Task: Search one way flight ticket for 4 adults, 1 infant in seat and 1 infant on lap in premium economy from Riverton: Central Wyoming Regional Airport (was Riverton Regional) to Rock Springs: Southwest Wyoming Regional Airport (rock Springs Sweetwater County Airport) on 8-5-2023. Choice of flights is Spirit. Number of bags: 1 checked bag. Price is upto 93000. Outbound departure time preference is 20:00.
Action: Mouse moved to (420, 359)
Screenshot: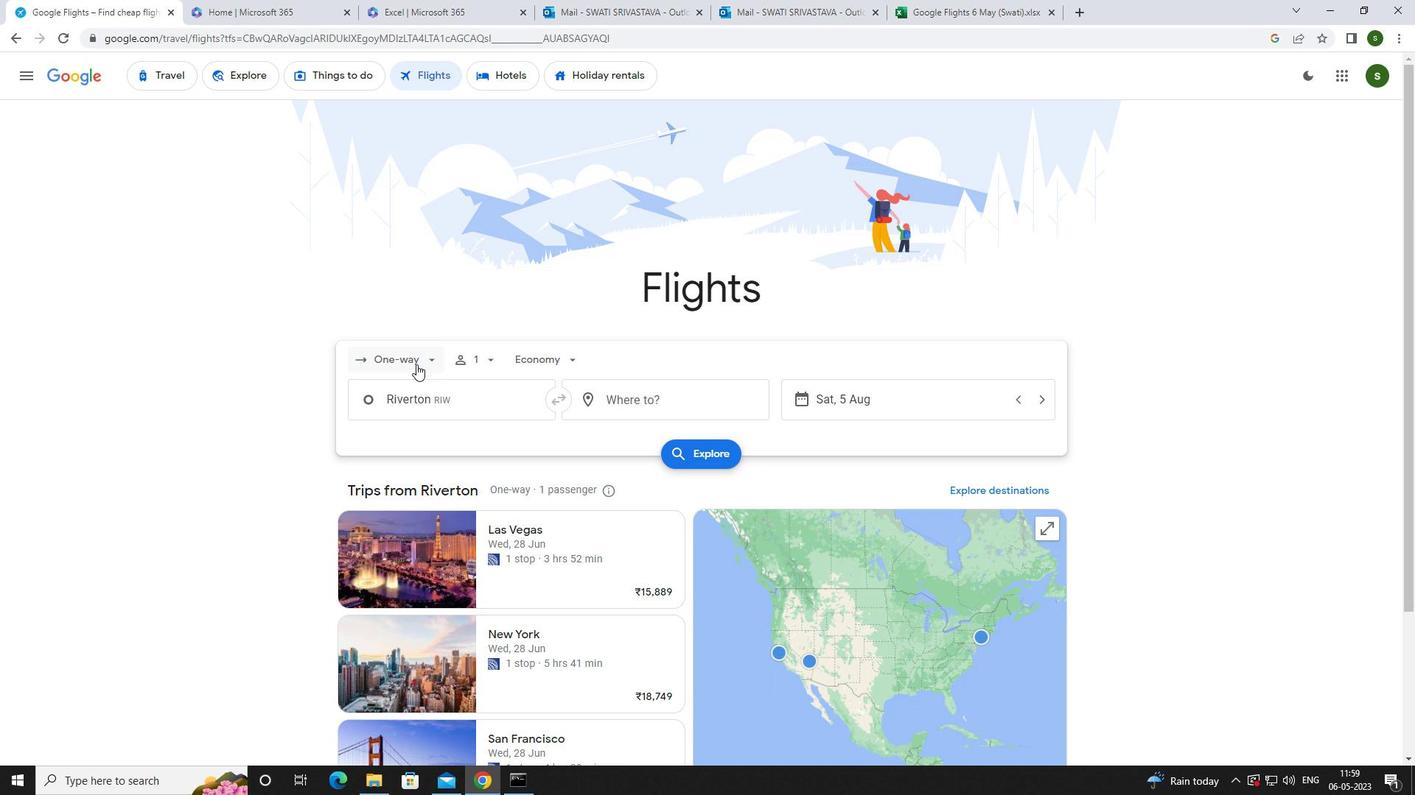 
Action: Mouse pressed left at (420, 359)
Screenshot: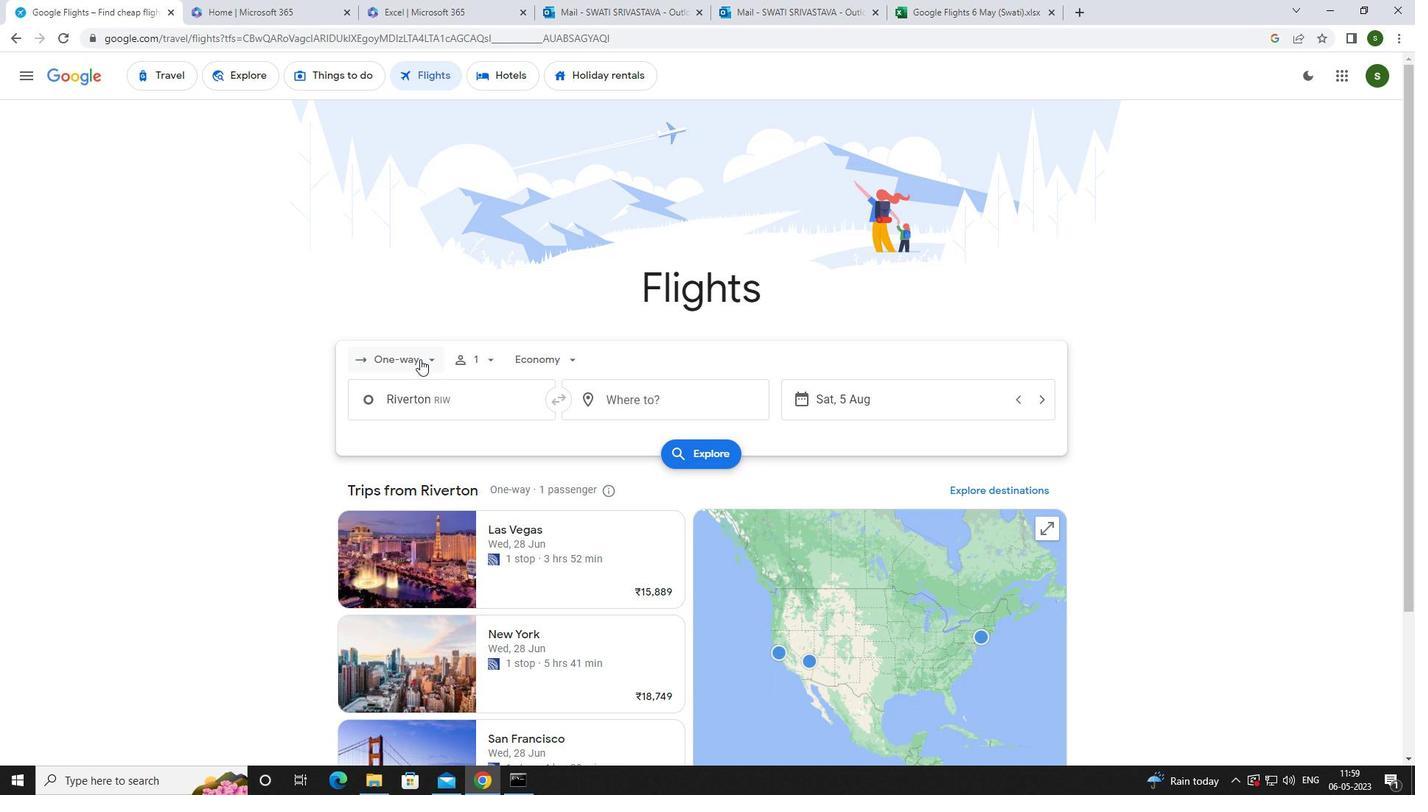 
Action: Mouse moved to (414, 425)
Screenshot: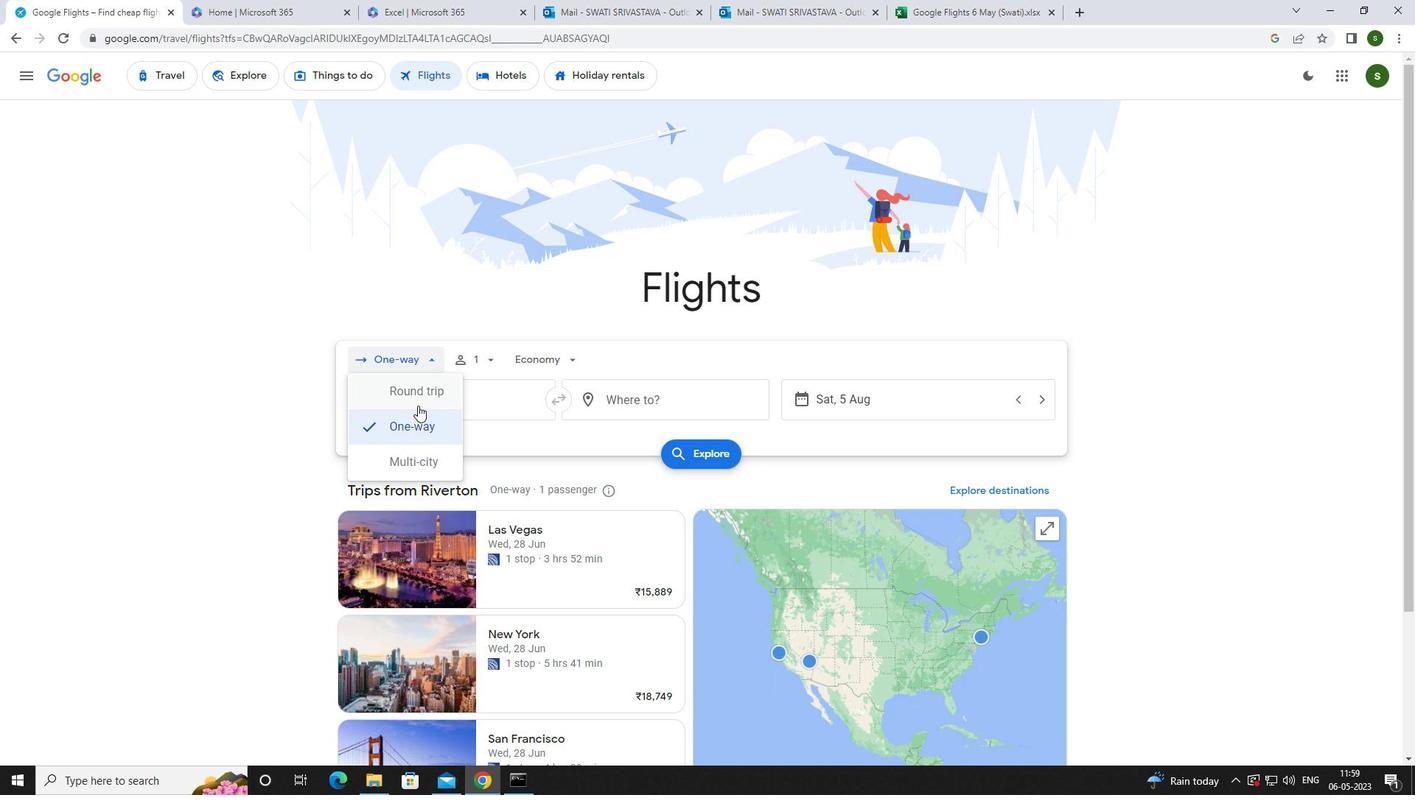 
Action: Mouse pressed left at (414, 425)
Screenshot: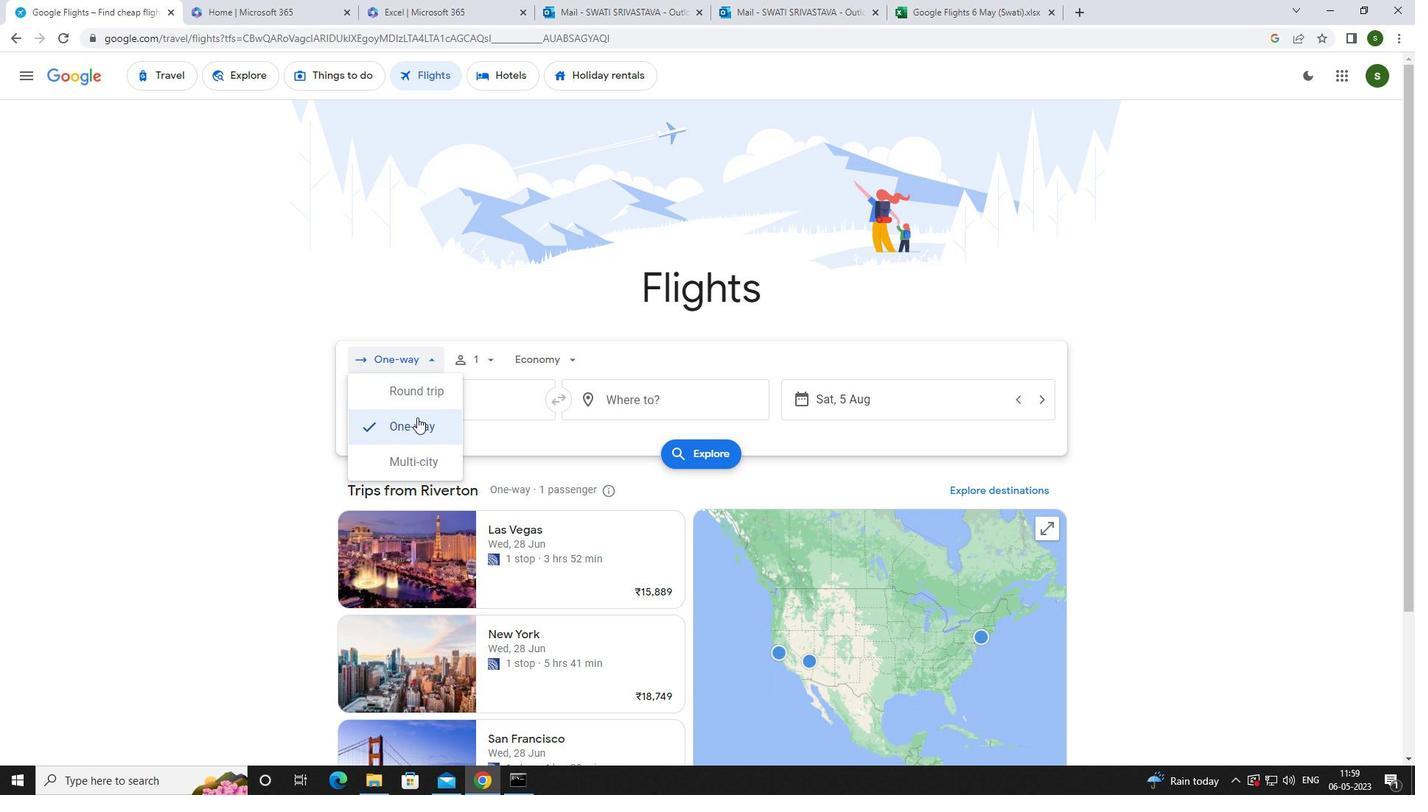 
Action: Mouse moved to (491, 363)
Screenshot: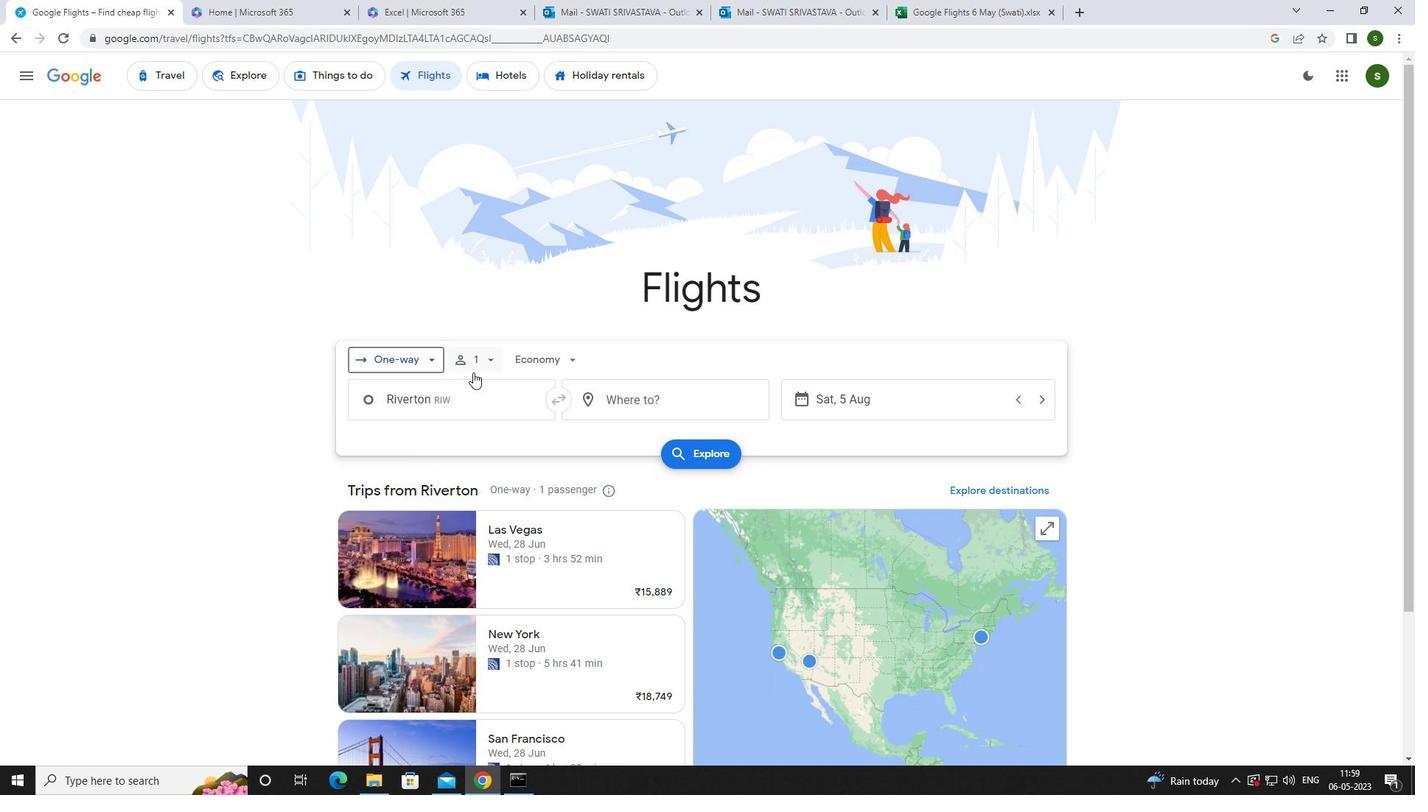 
Action: Mouse pressed left at (491, 363)
Screenshot: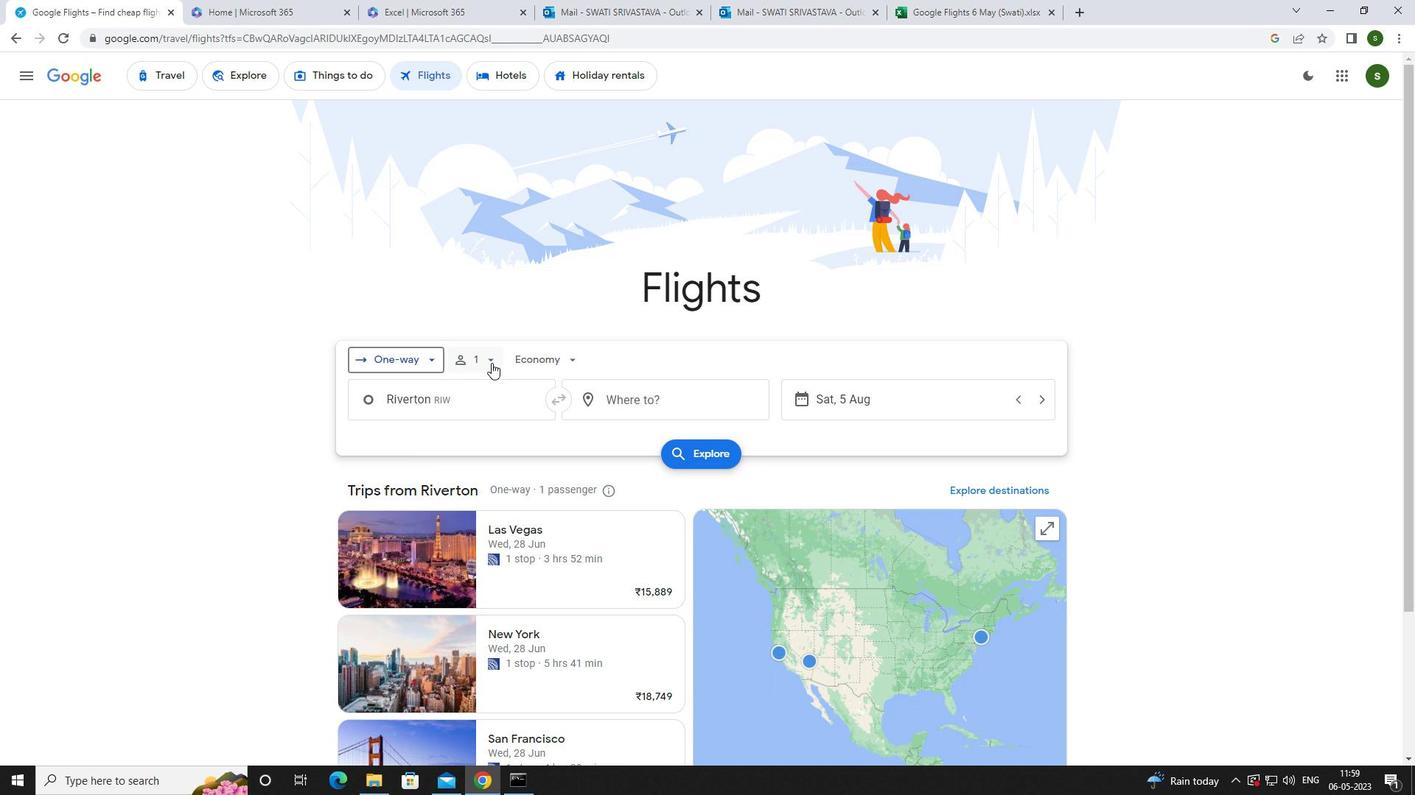 
Action: Mouse moved to (602, 395)
Screenshot: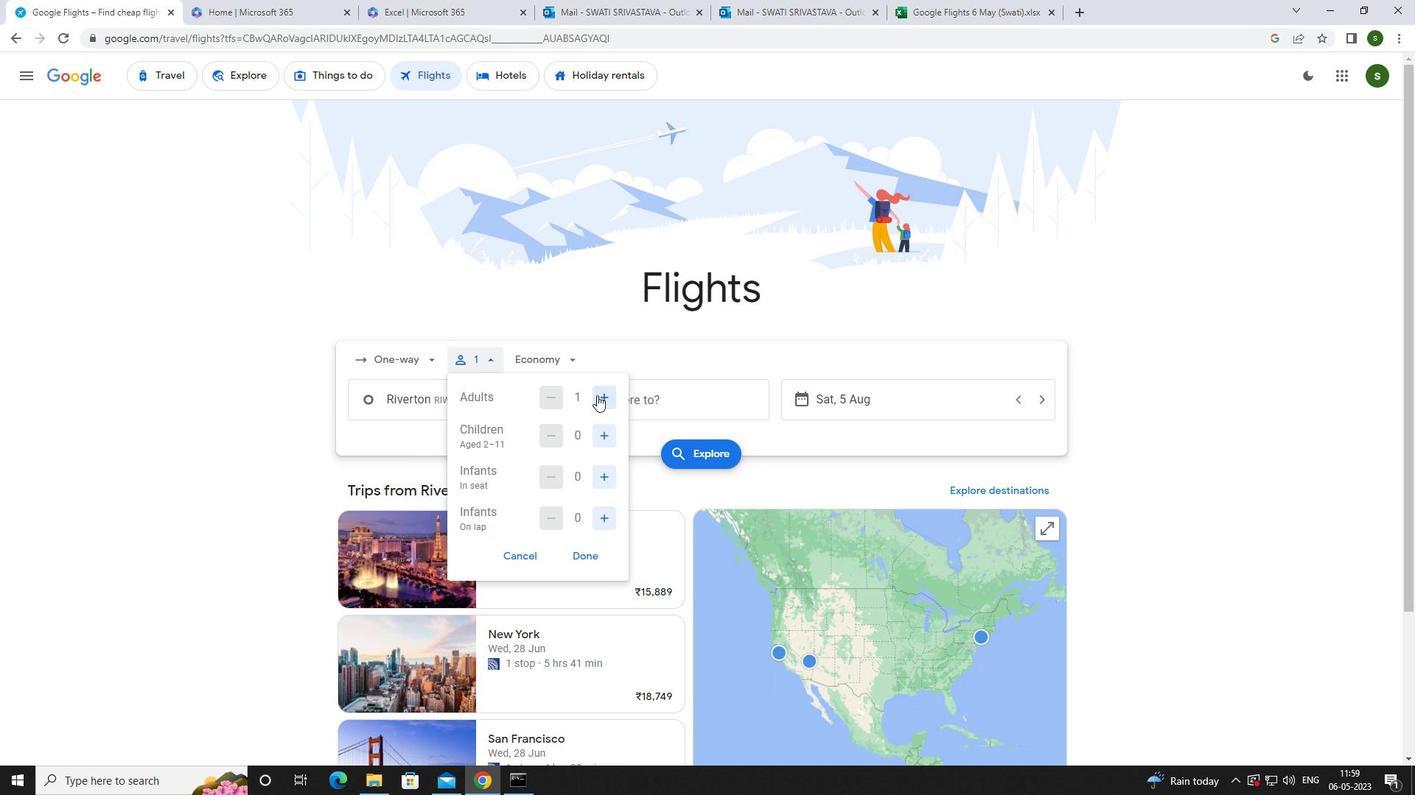 
Action: Mouse pressed left at (602, 395)
Screenshot: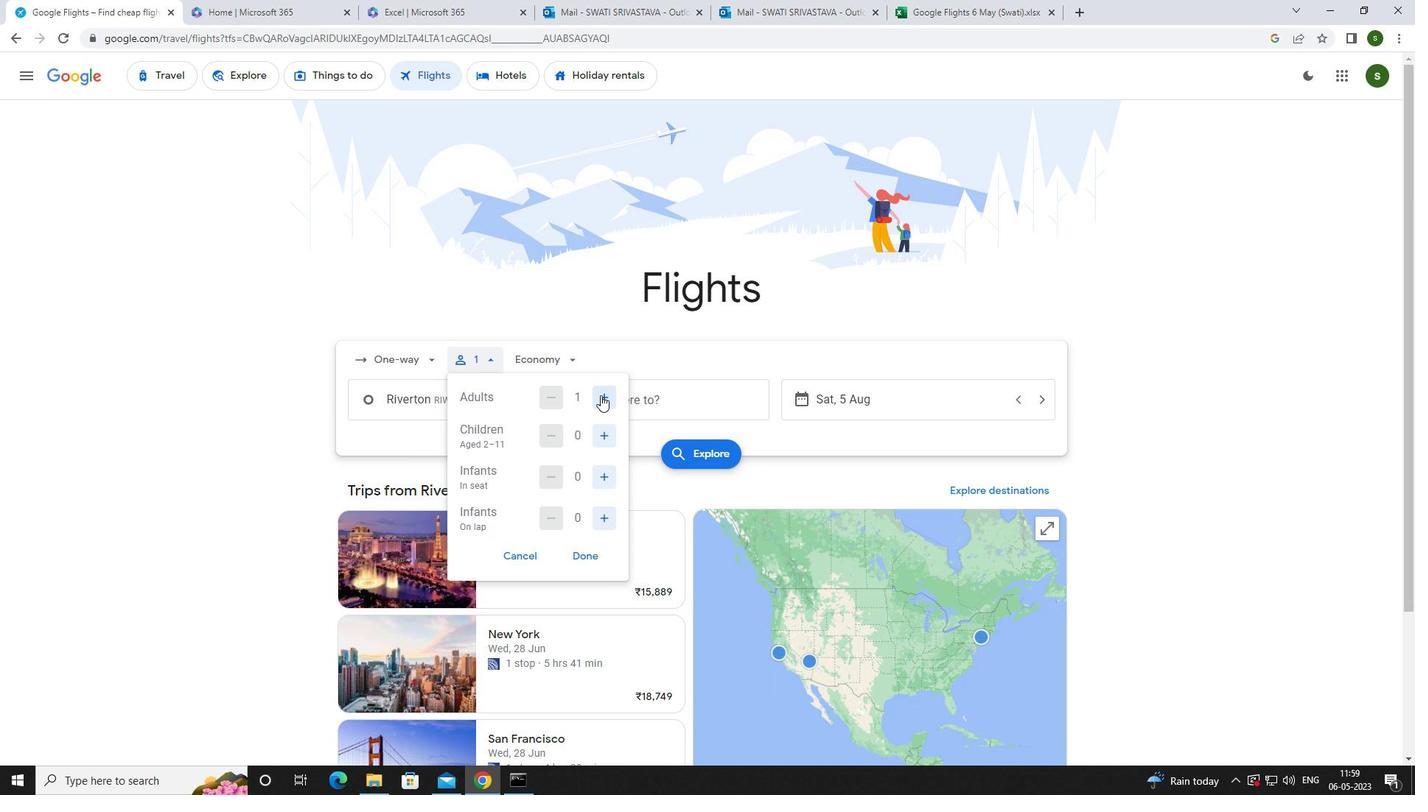 
Action: Mouse pressed left at (602, 395)
Screenshot: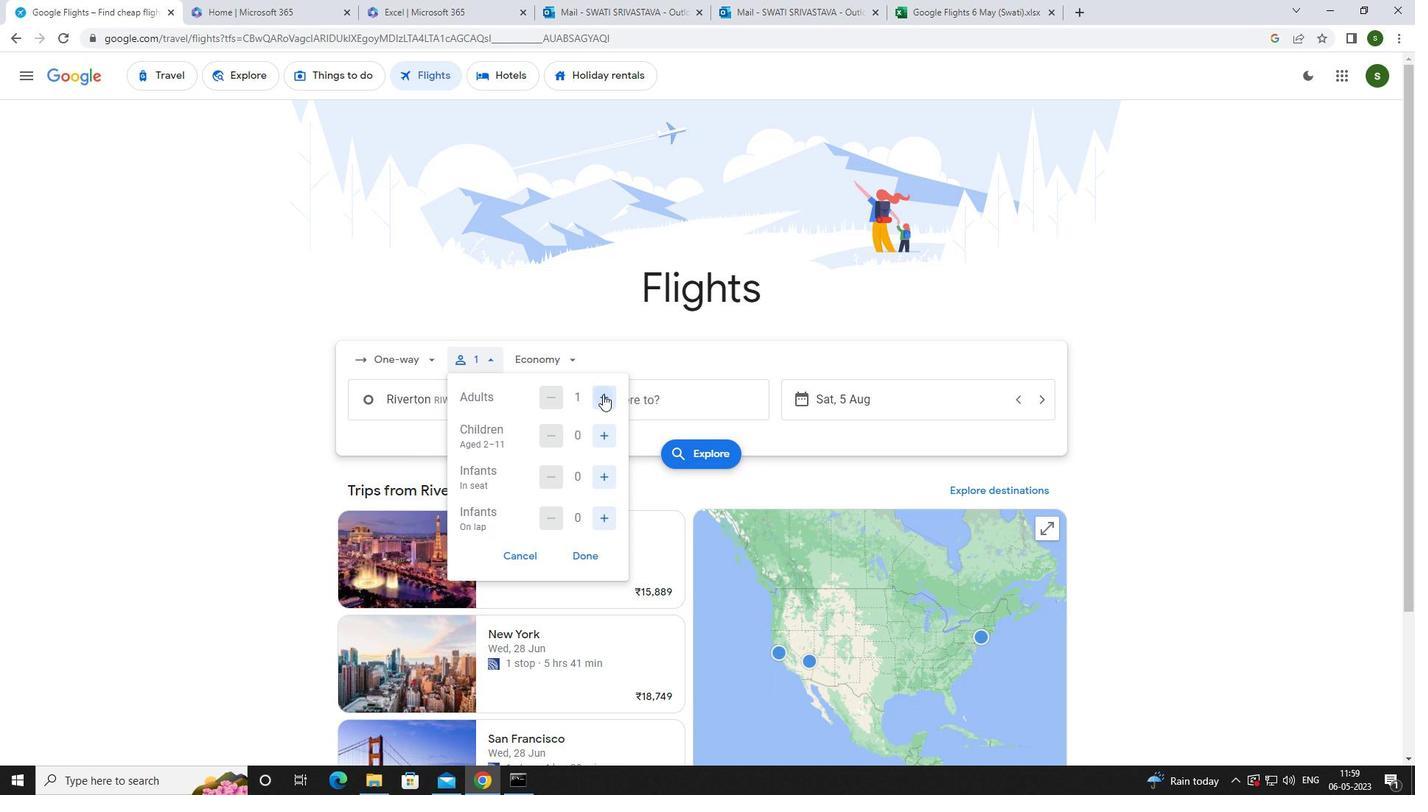 
Action: Mouse pressed left at (602, 395)
Screenshot: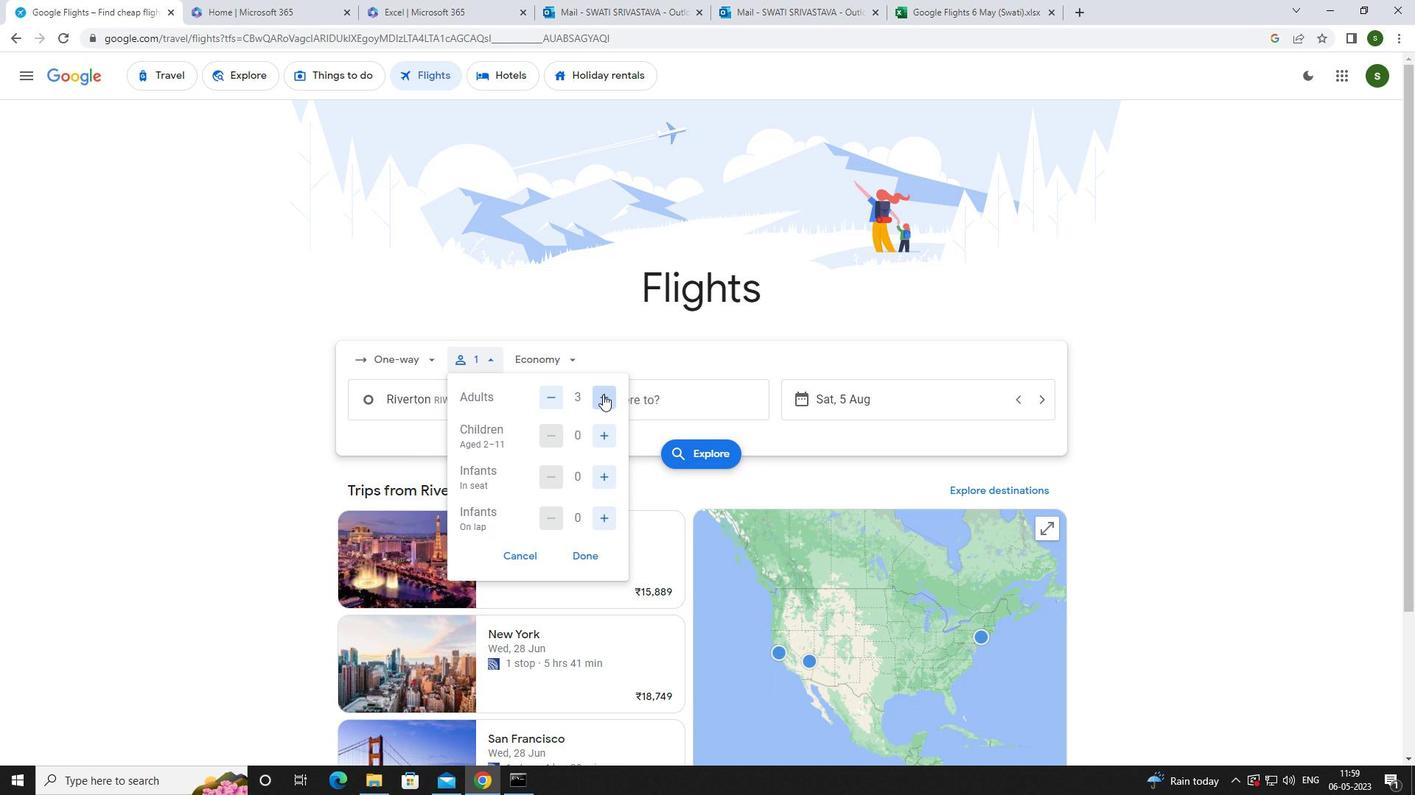 
Action: Mouse moved to (613, 477)
Screenshot: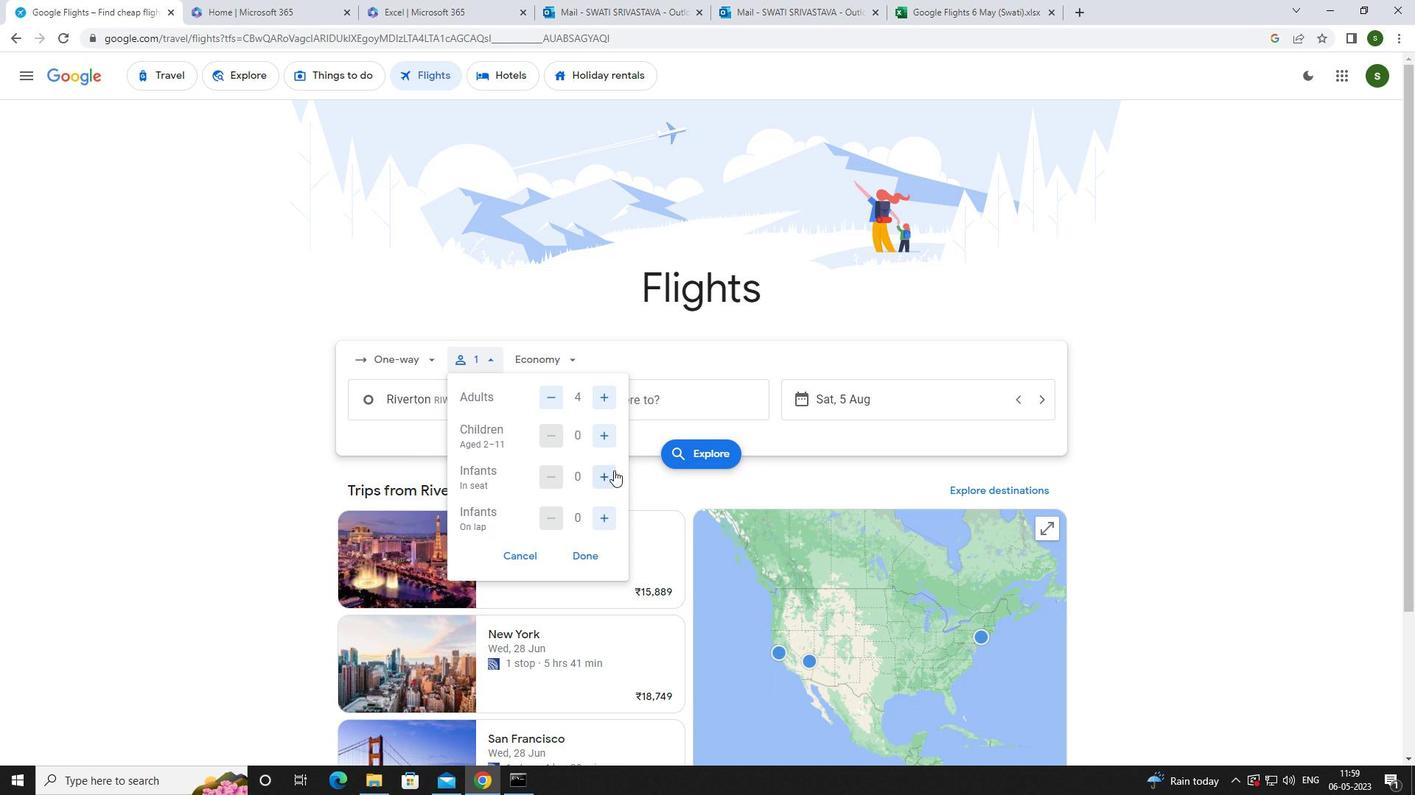 
Action: Mouse pressed left at (613, 477)
Screenshot: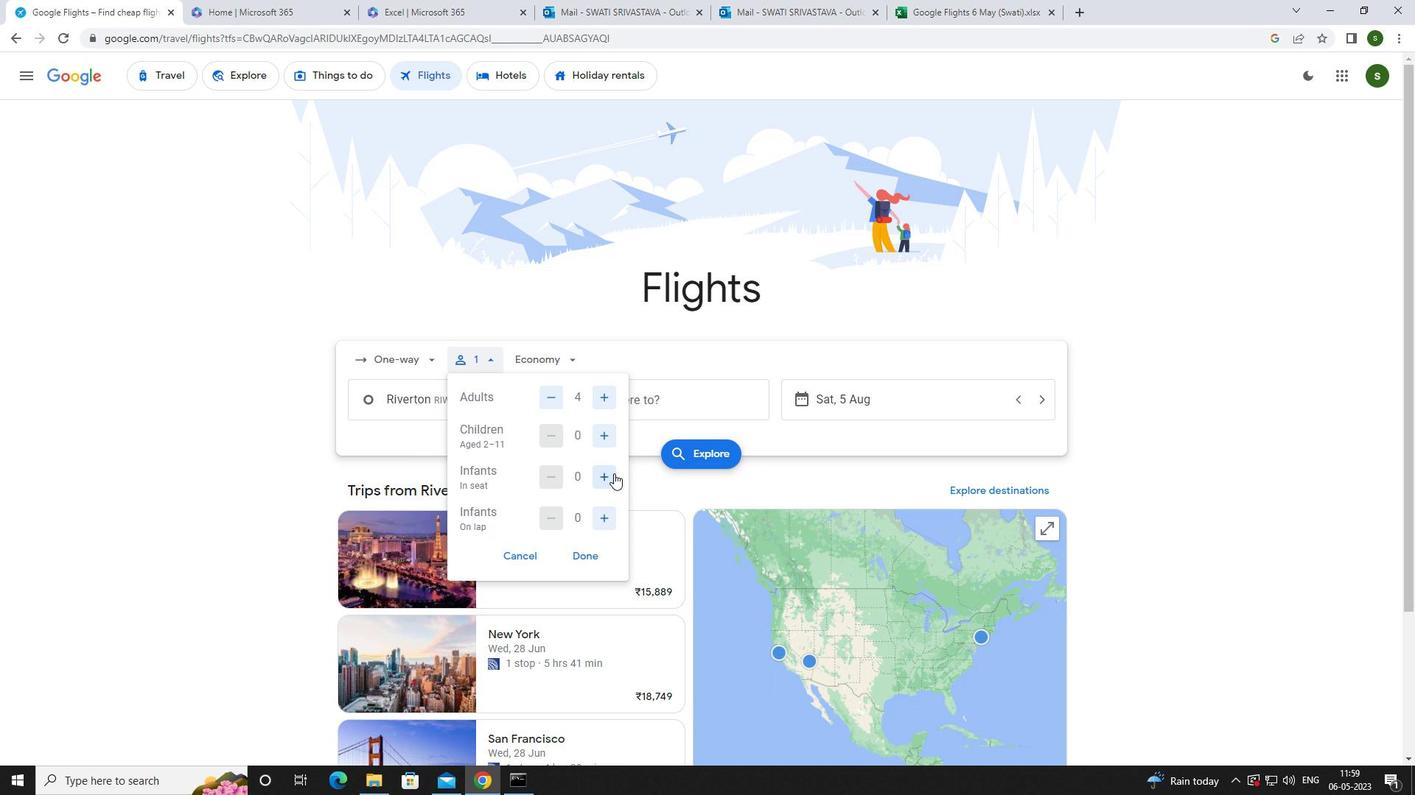
Action: Mouse moved to (605, 510)
Screenshot: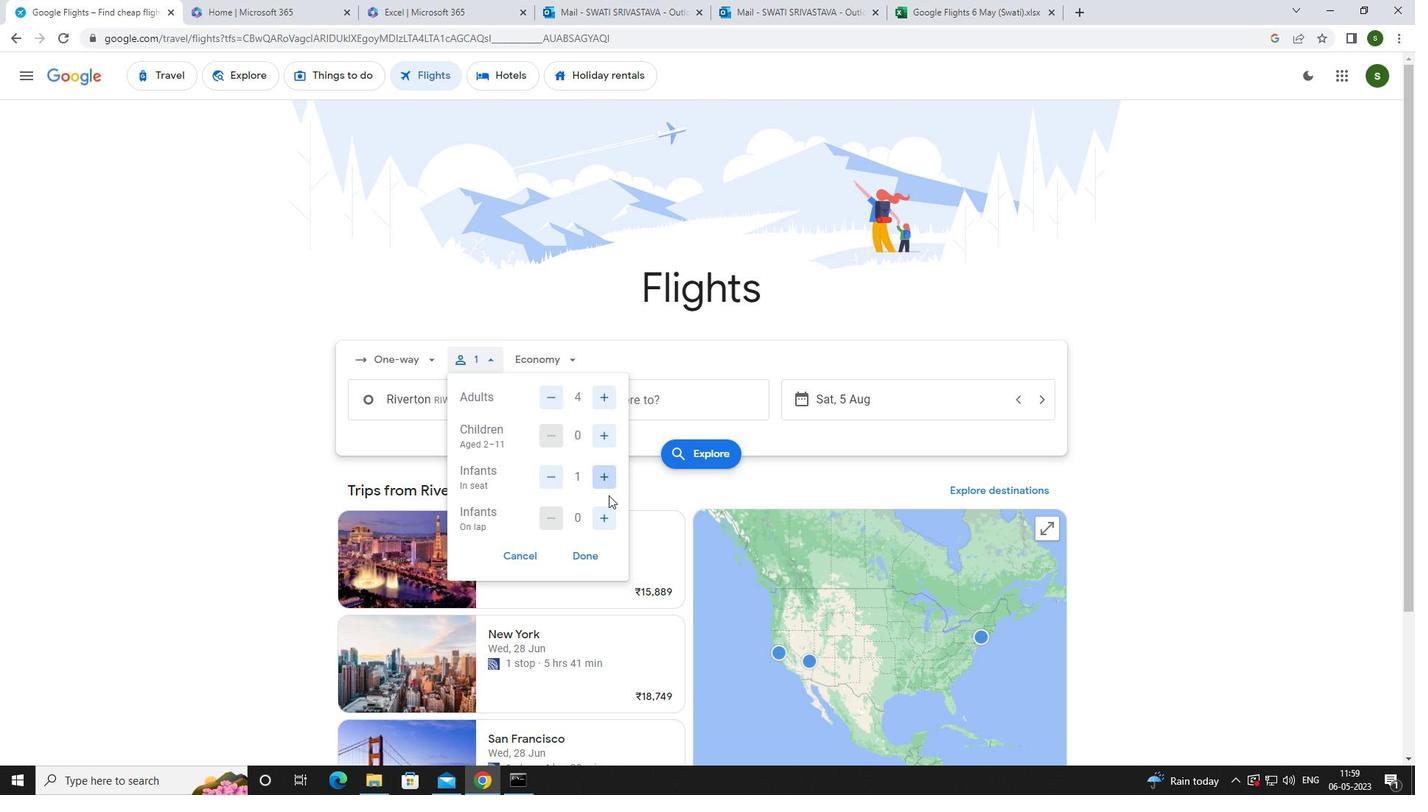 
Action: Mouse pressed left at (605, 510)
Screenshot: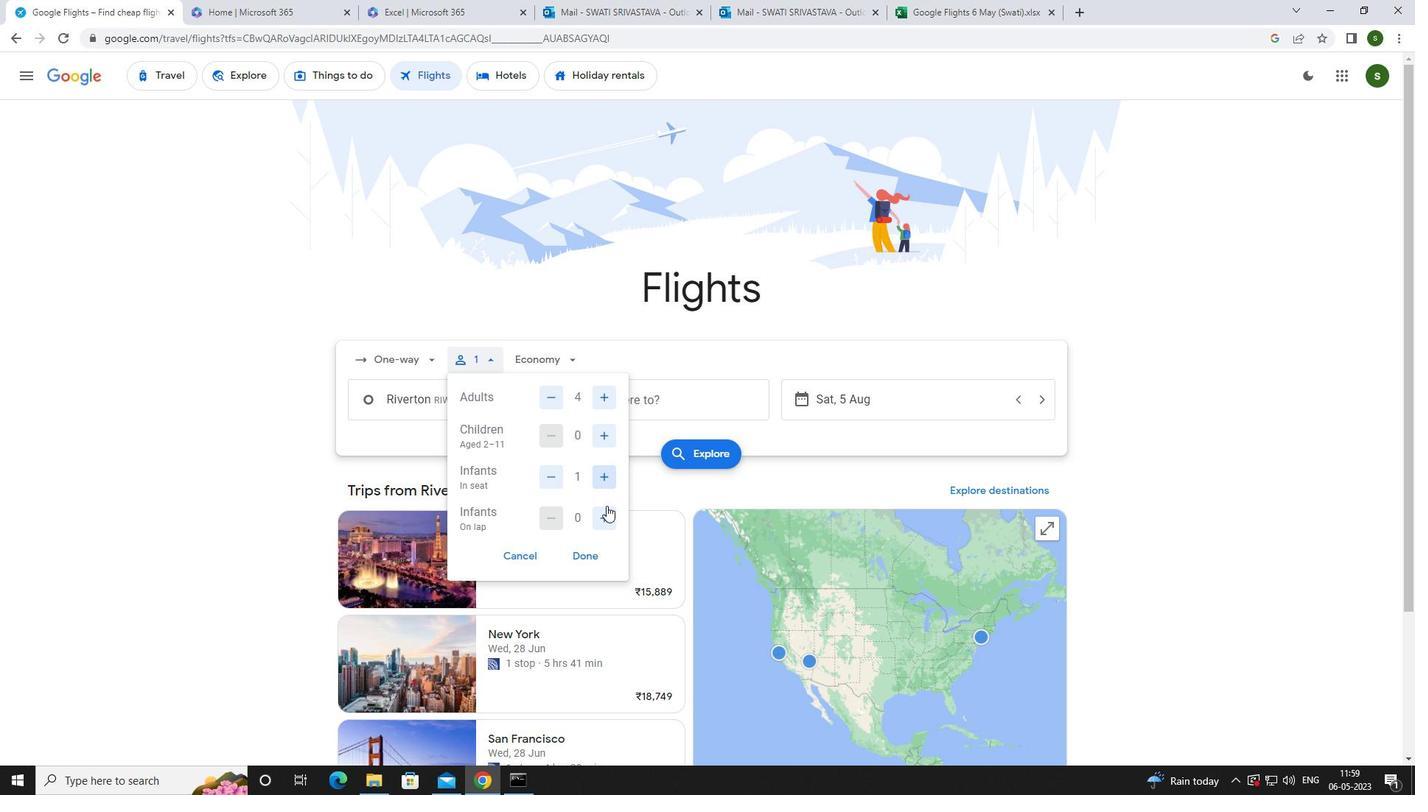 
Action: Mouse moved to (578, 357)
Screenshot: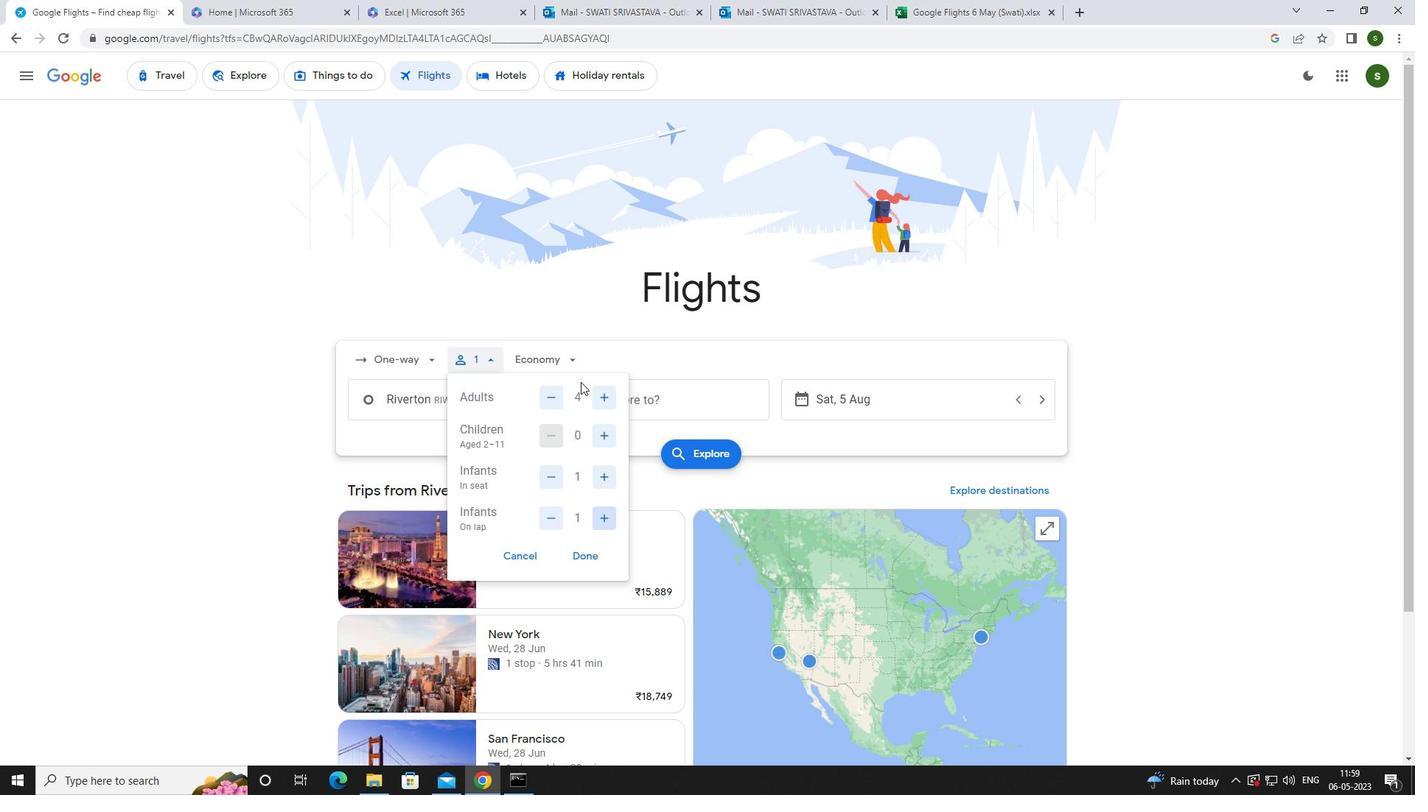 
Action: Mouse pressed left at (578, 357)
Screenshot: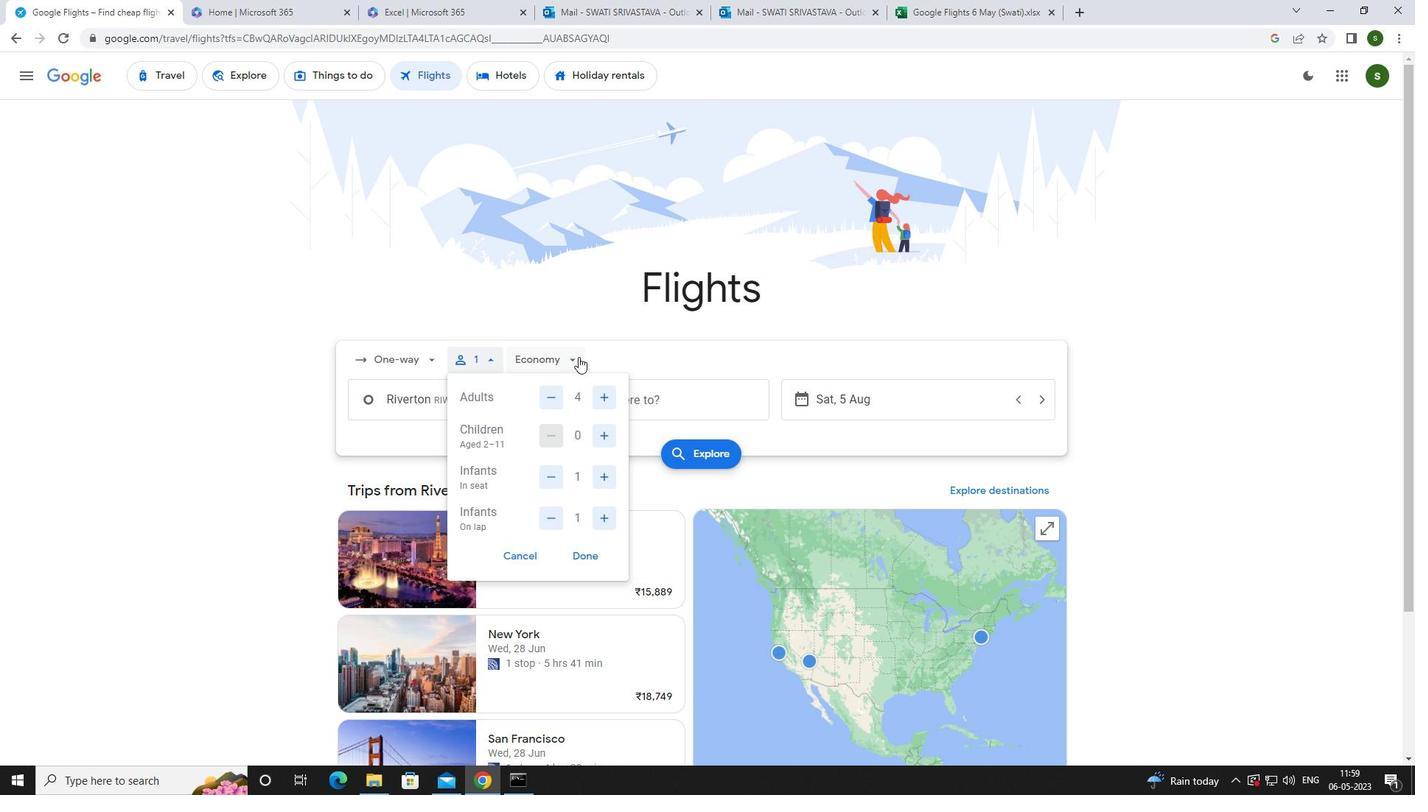 
Action: Mouse moved to (592, 427)
Screenshot: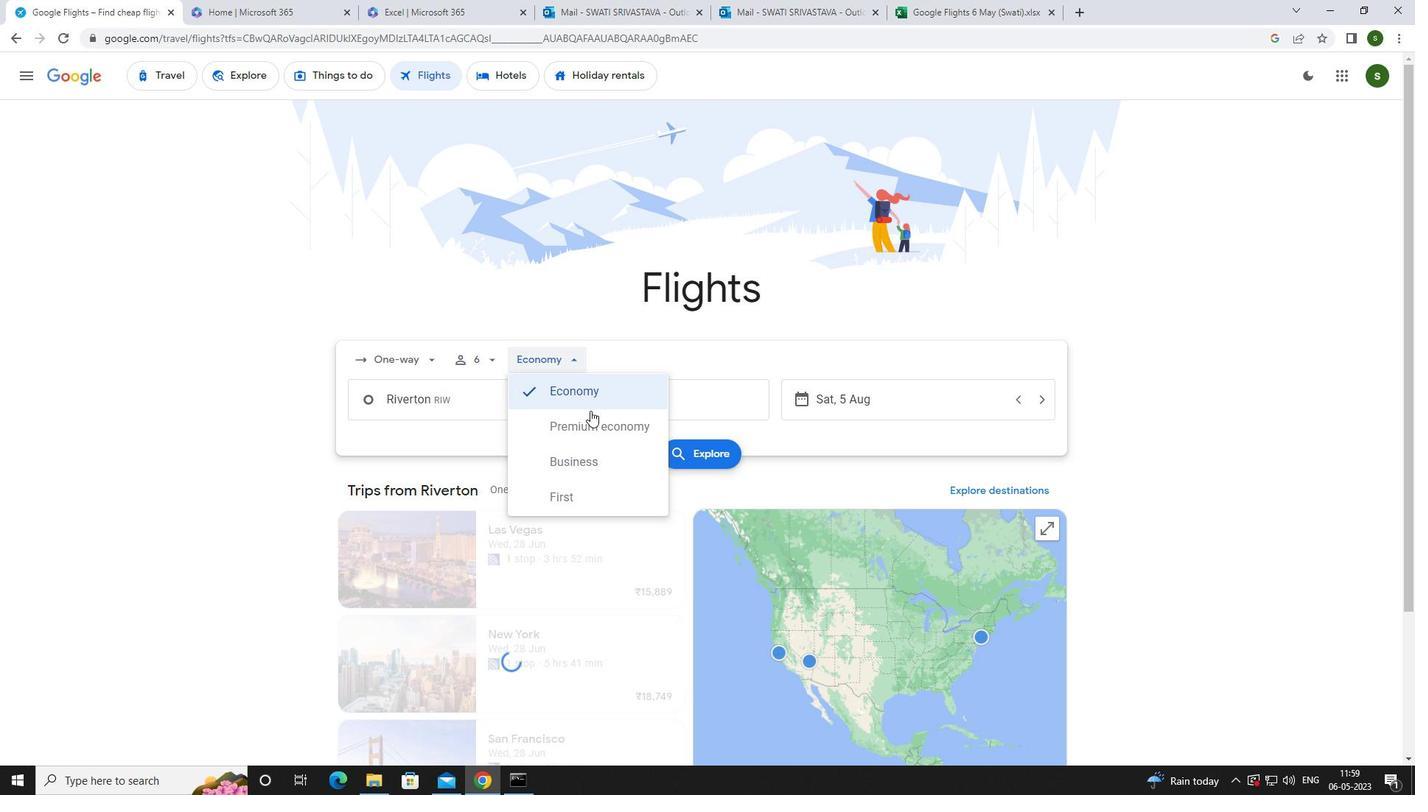 
Action: Mouse pressed left at (592, 427)
Screenshot: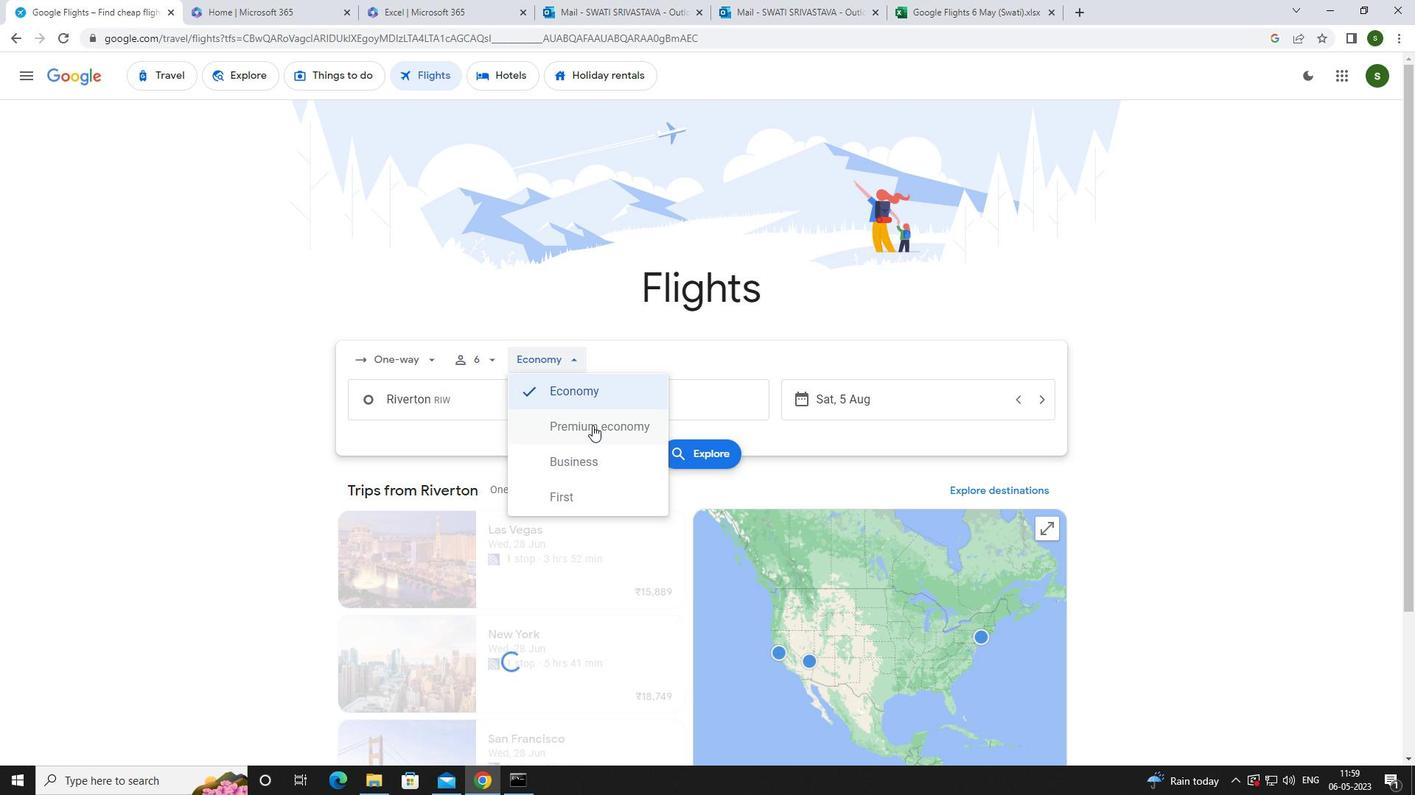 
Action: Mouse moved to (505, 402)
Screenshot: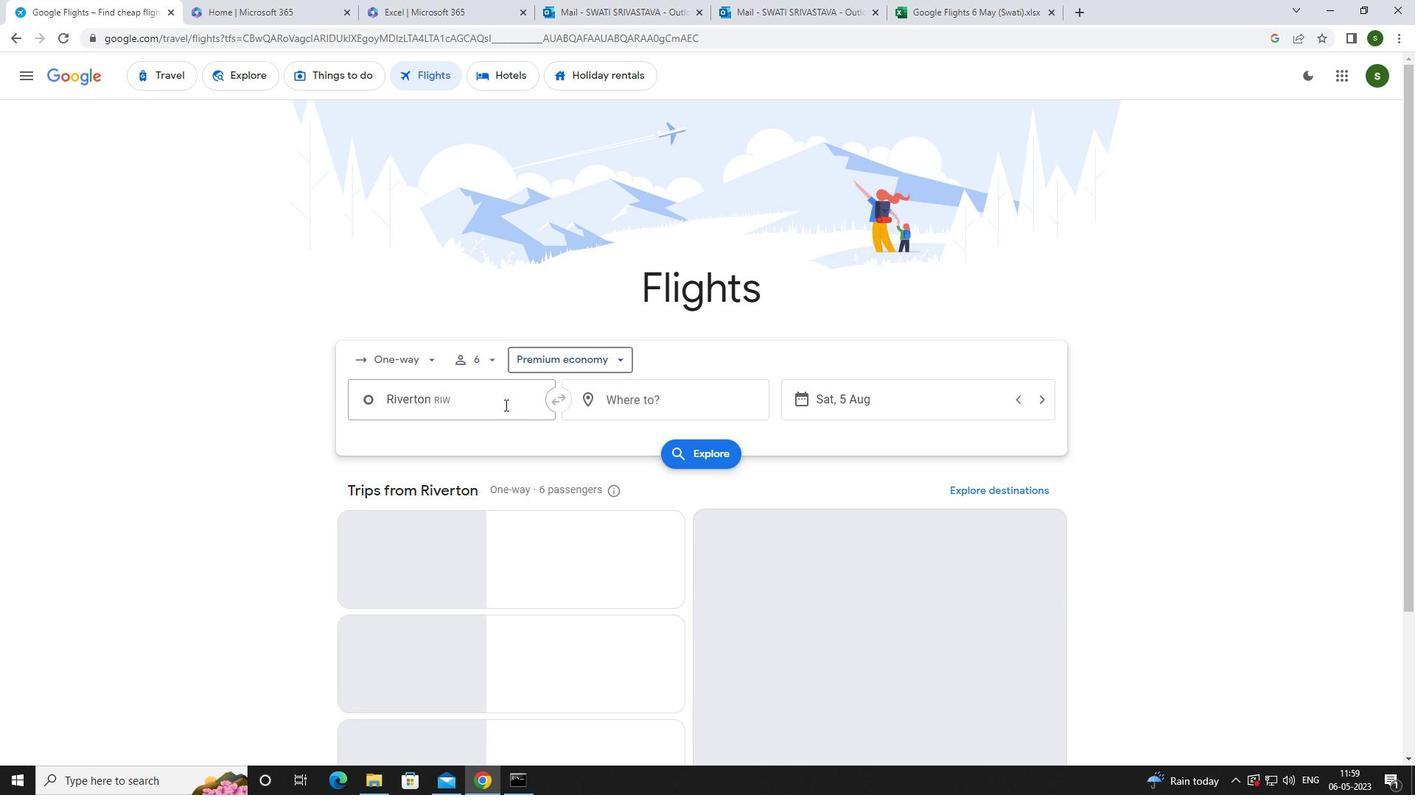 
Action: Mouse pressed left at (505, 402)
Screenshot: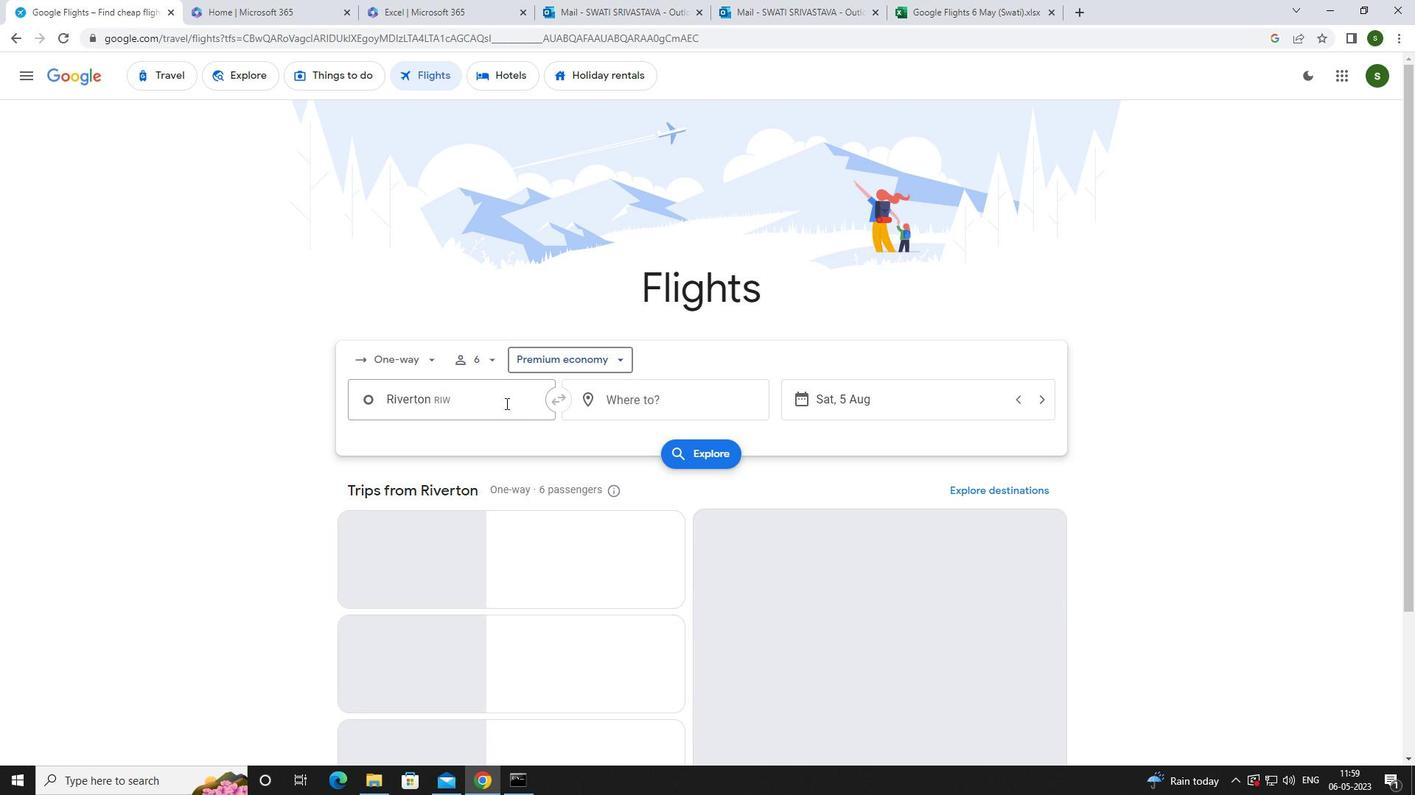 
Action: Key pressed <Key.caps_lock><Key.caps_lock>r<Key.caps_lock>iverton
Screenshot: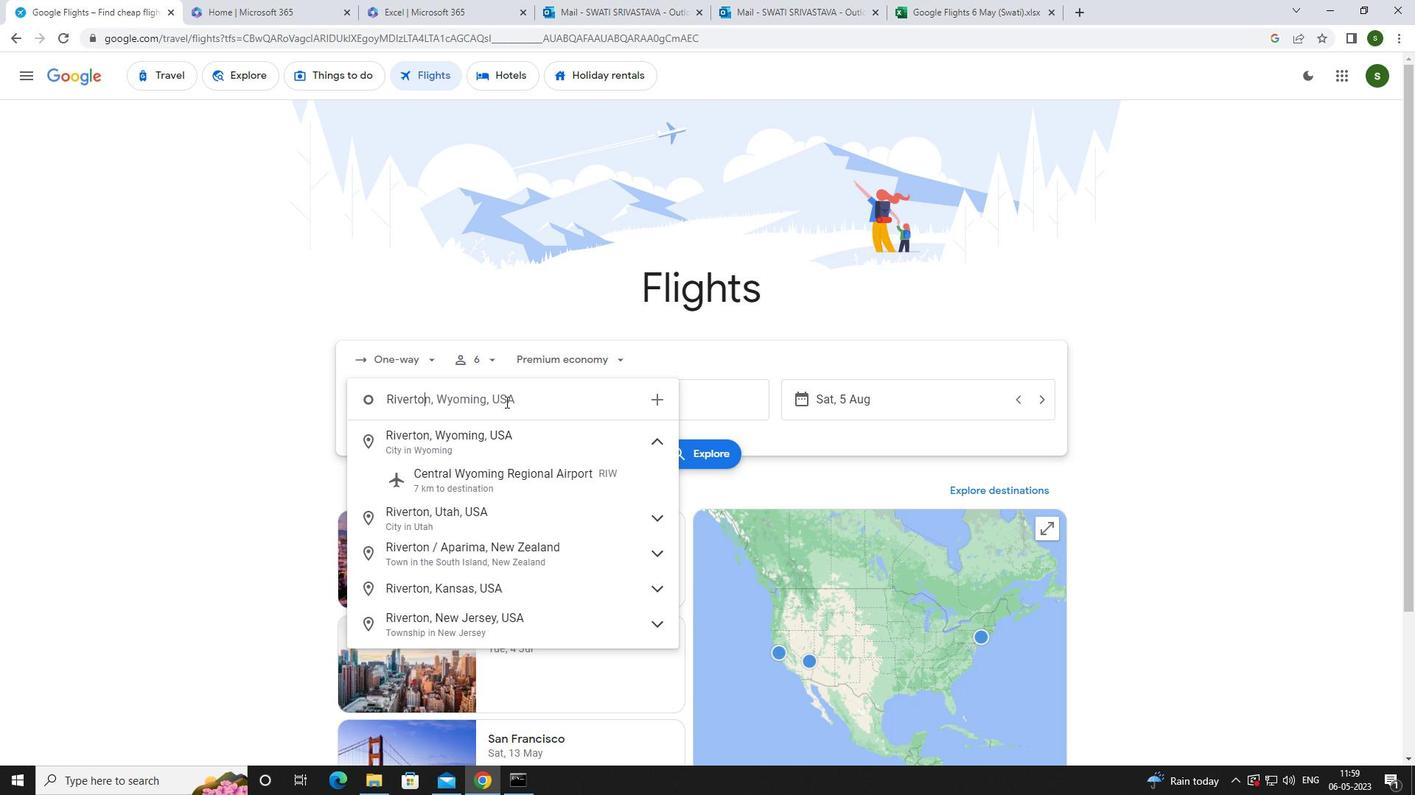 
Action: Mouse moved to (518, 478)
Screenshot: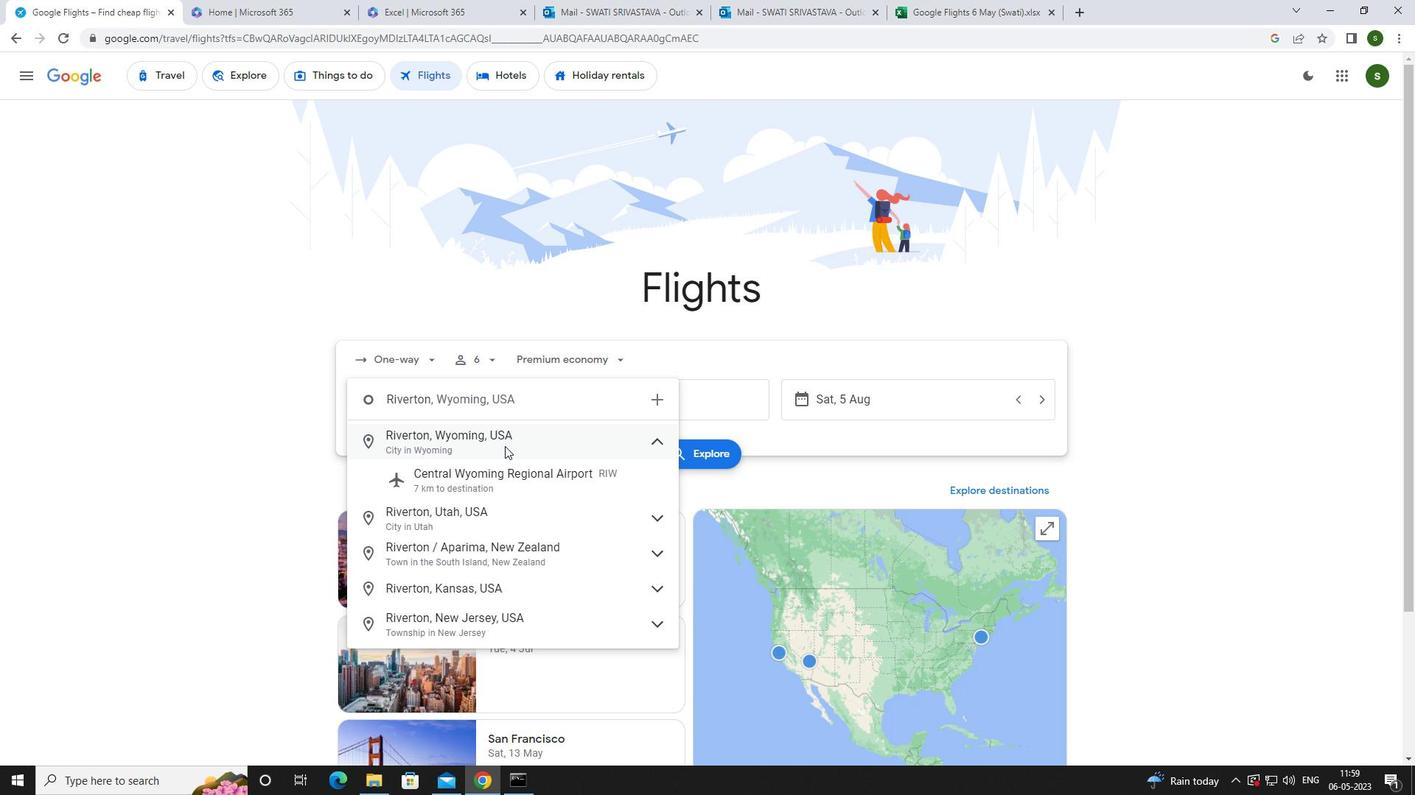 
Action: Mouse pressed left at (518, 478)
Screenshot: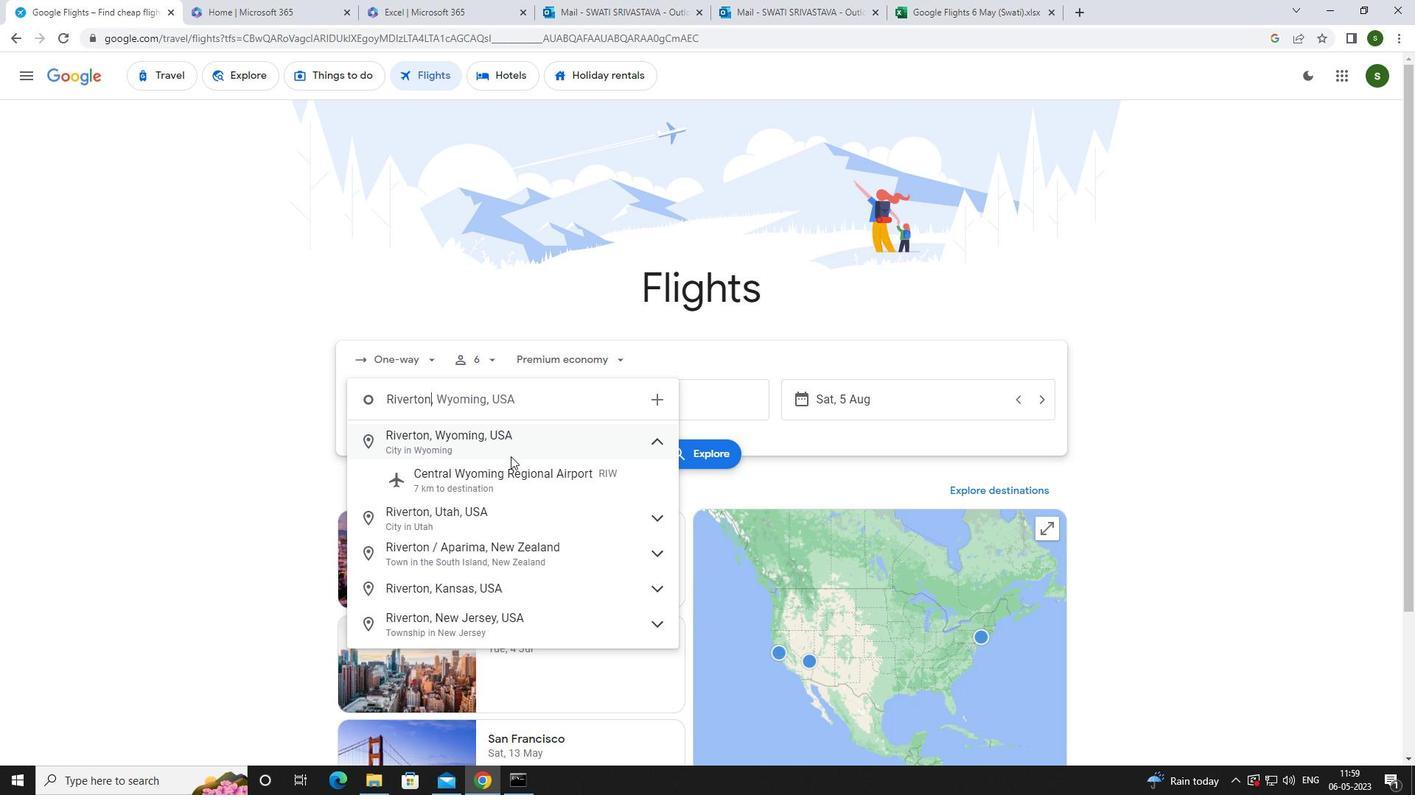 
Action: Mouse moved to (683, 406)
Screenshot: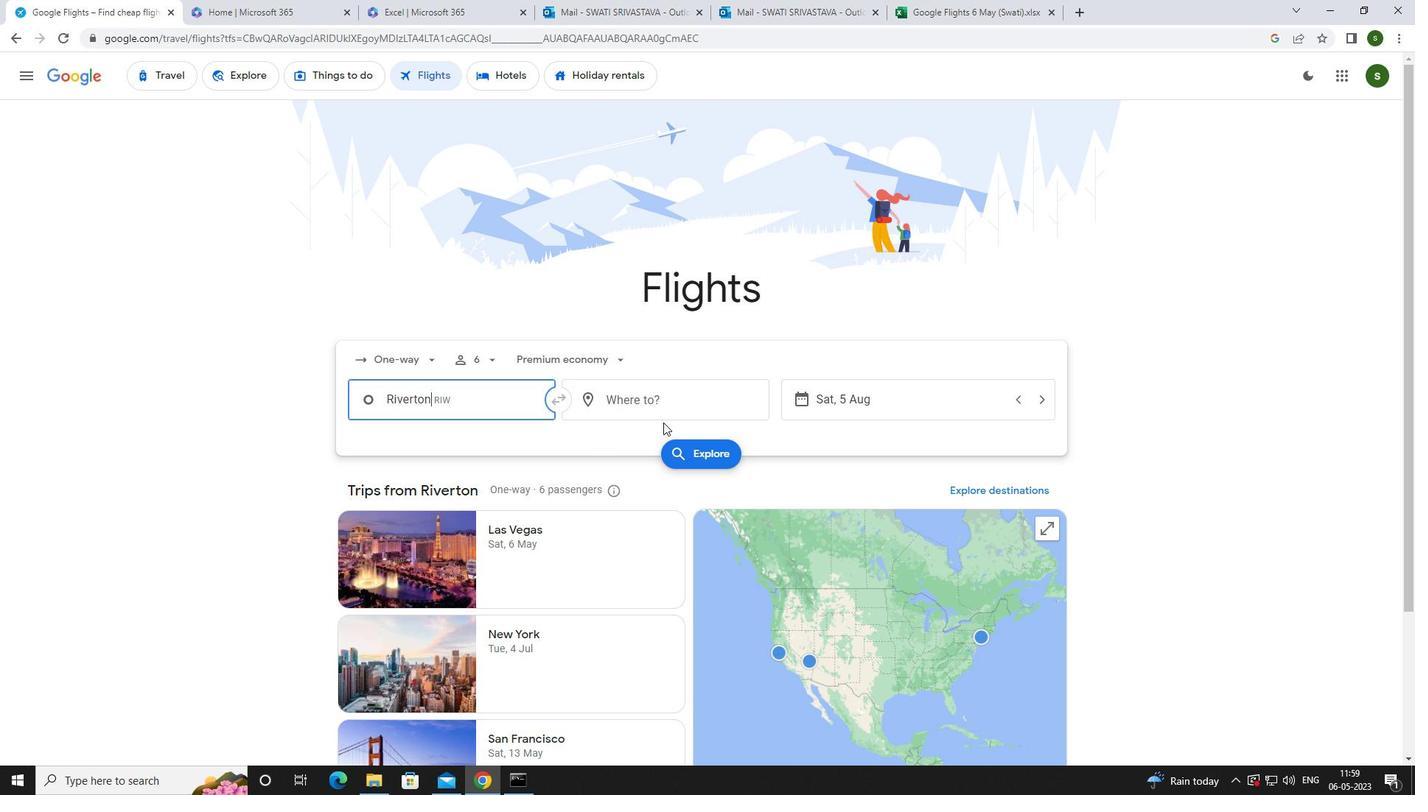 
Action: Mouse pressed left at (683, 406)
Screenshot: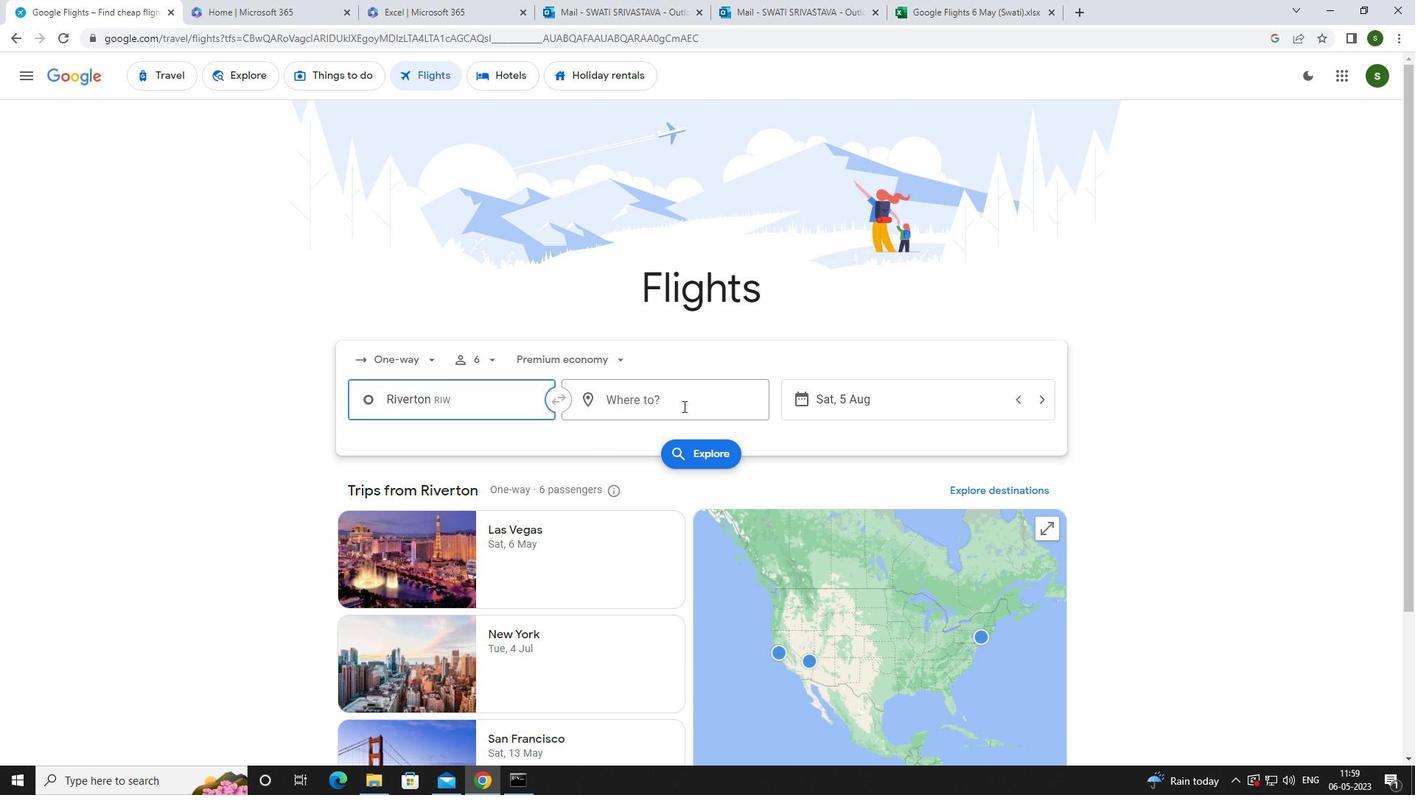 
Action: Key pressed <Key.caps_lock>r<Key.caps_lock>ock<Key.space><Key.caps_lock>s<Key.caps_lock>pri
Screenshot: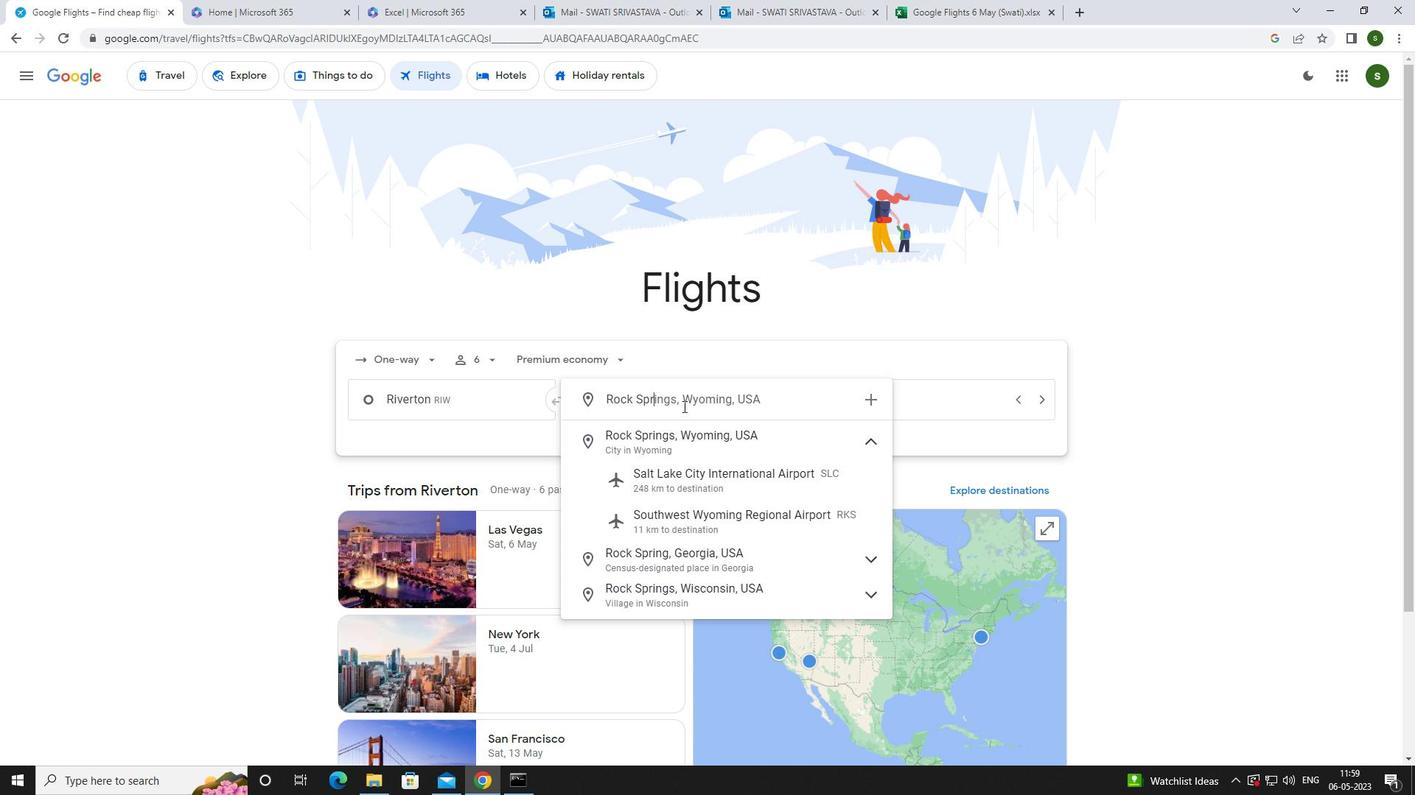 
Action: Mouse moved to (693, 513)
Screenshot: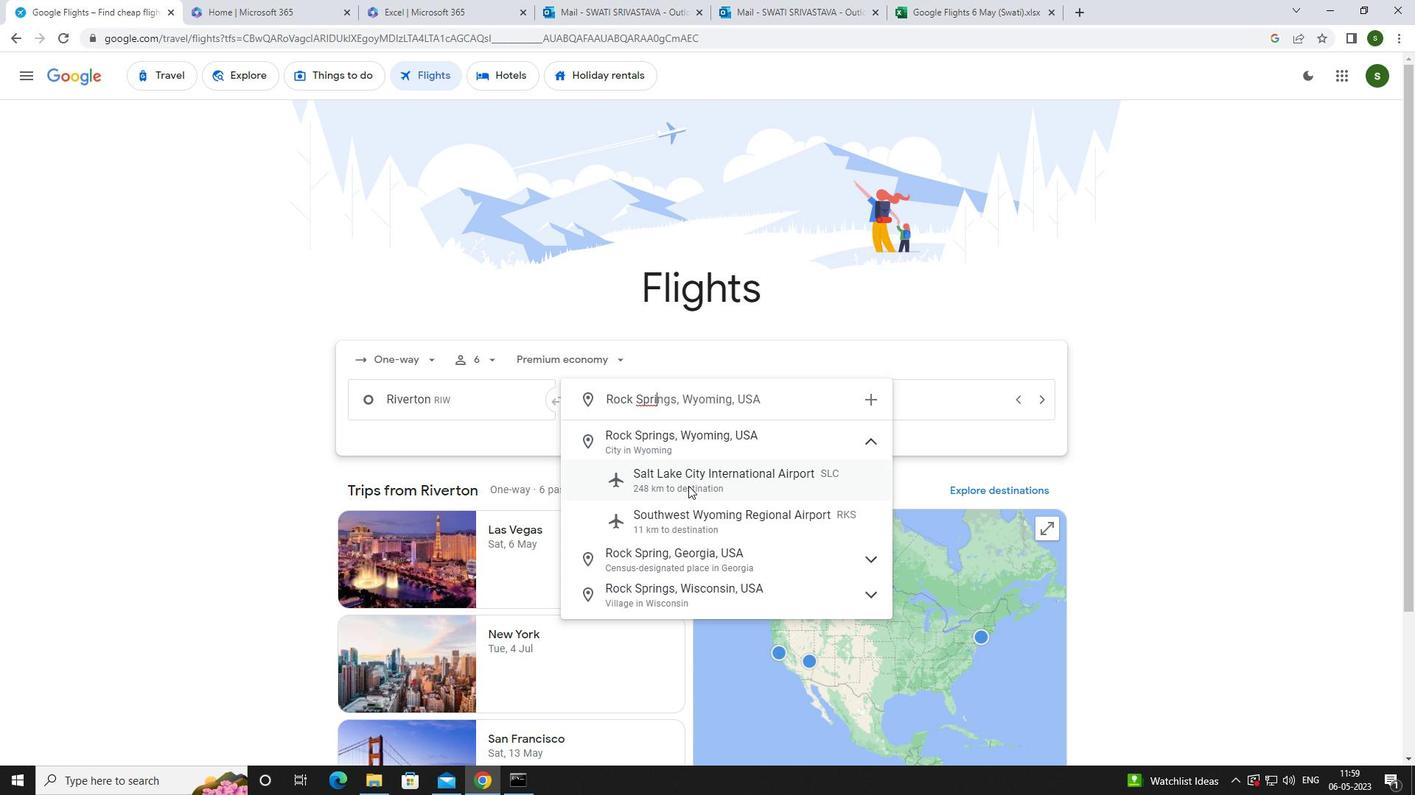 
Action: Mouse pressed left at (693, 513)
Screenshot: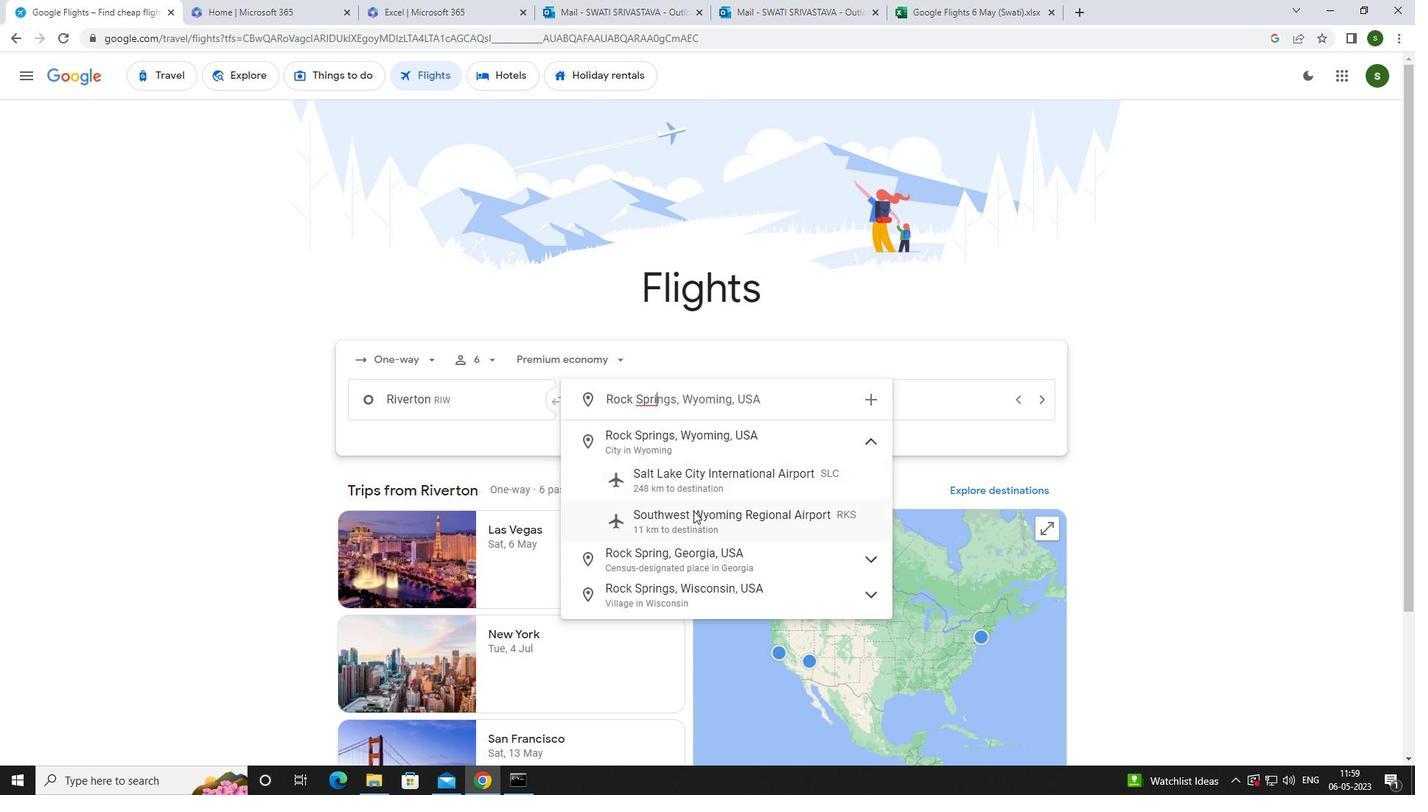 
Action: Mouse moved to (853, 399)
Screenshot: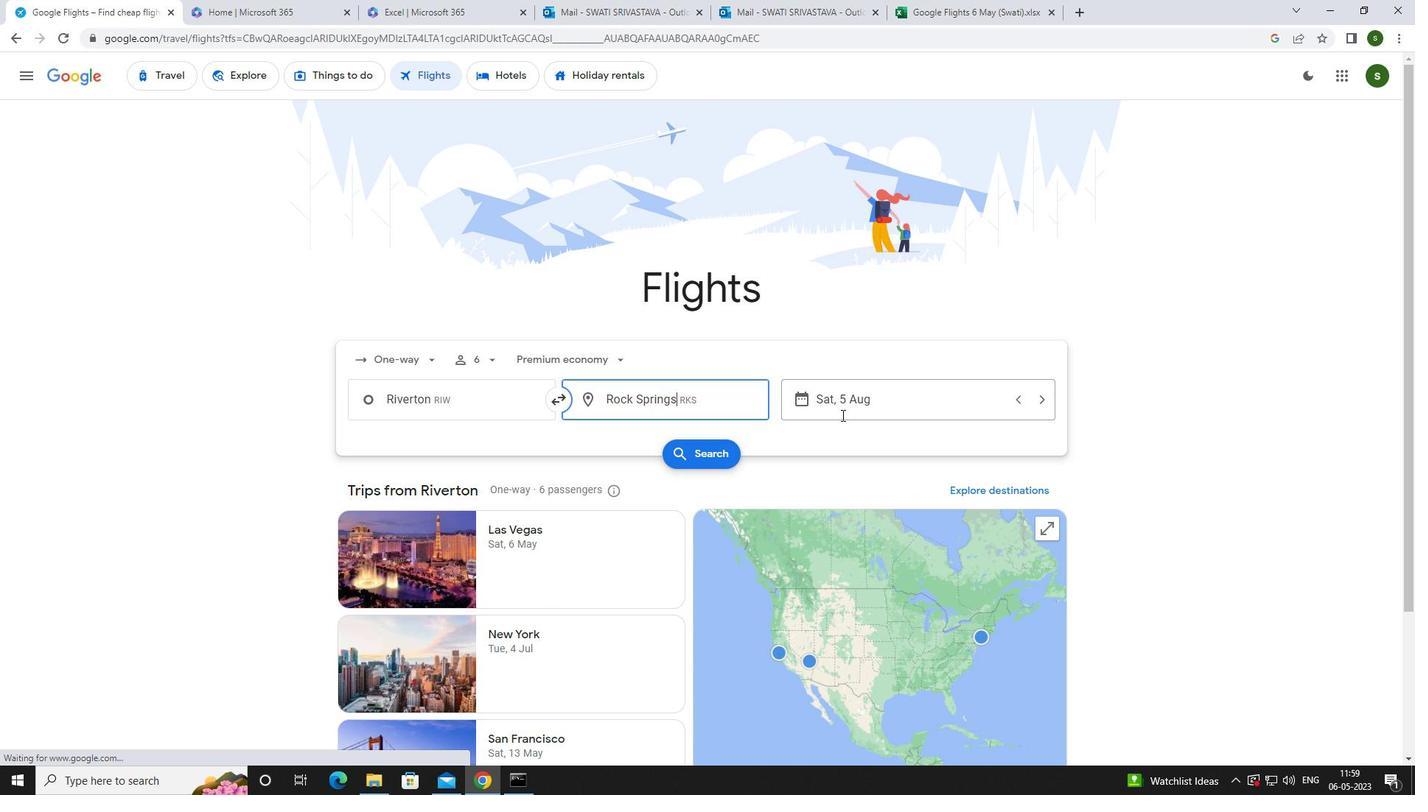 
Action: Mouse pressed left at (853, 399)
Screenshot: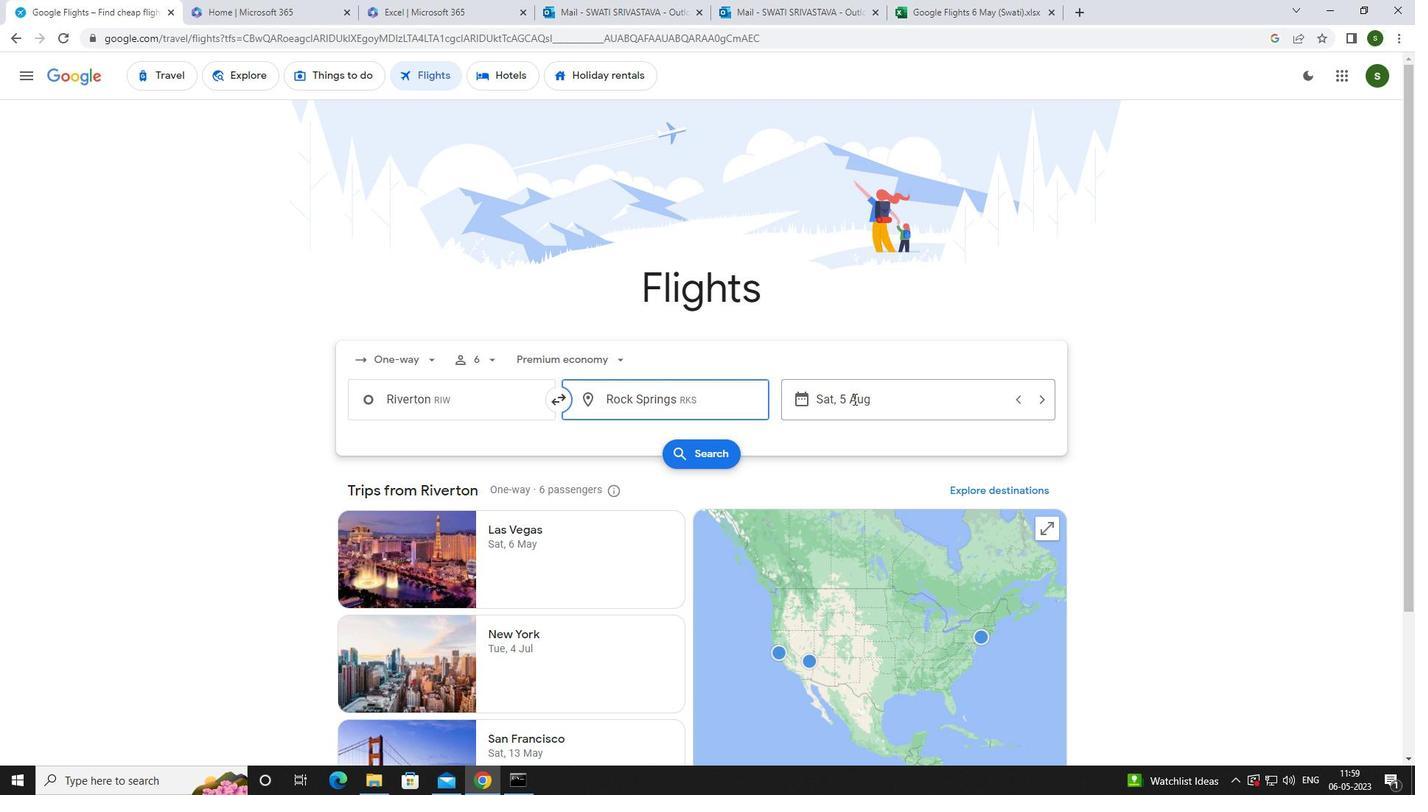 
Action: Mouse moved to (756, 498)
Screenshot: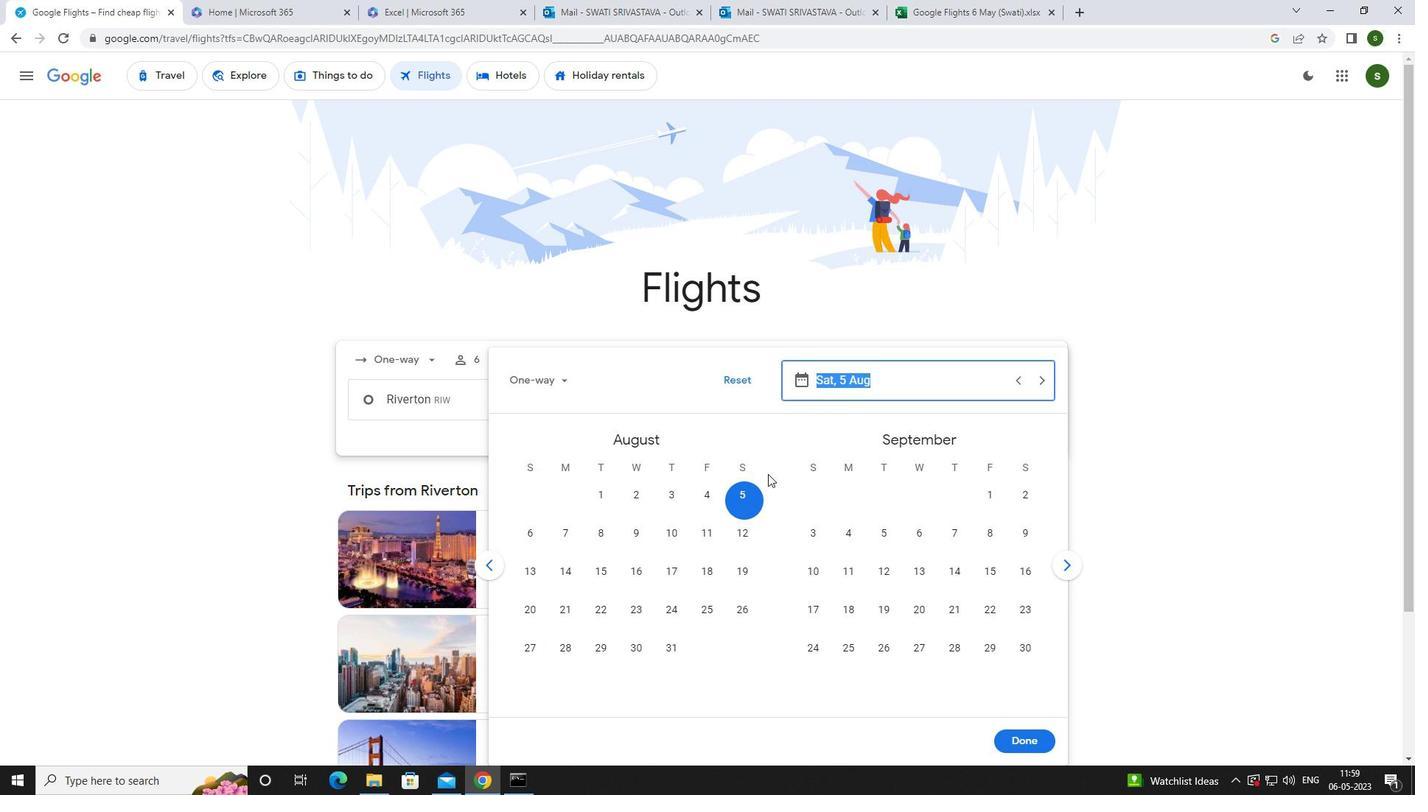 
Action: Mouse pressed left at (756, 498)
Screenshot: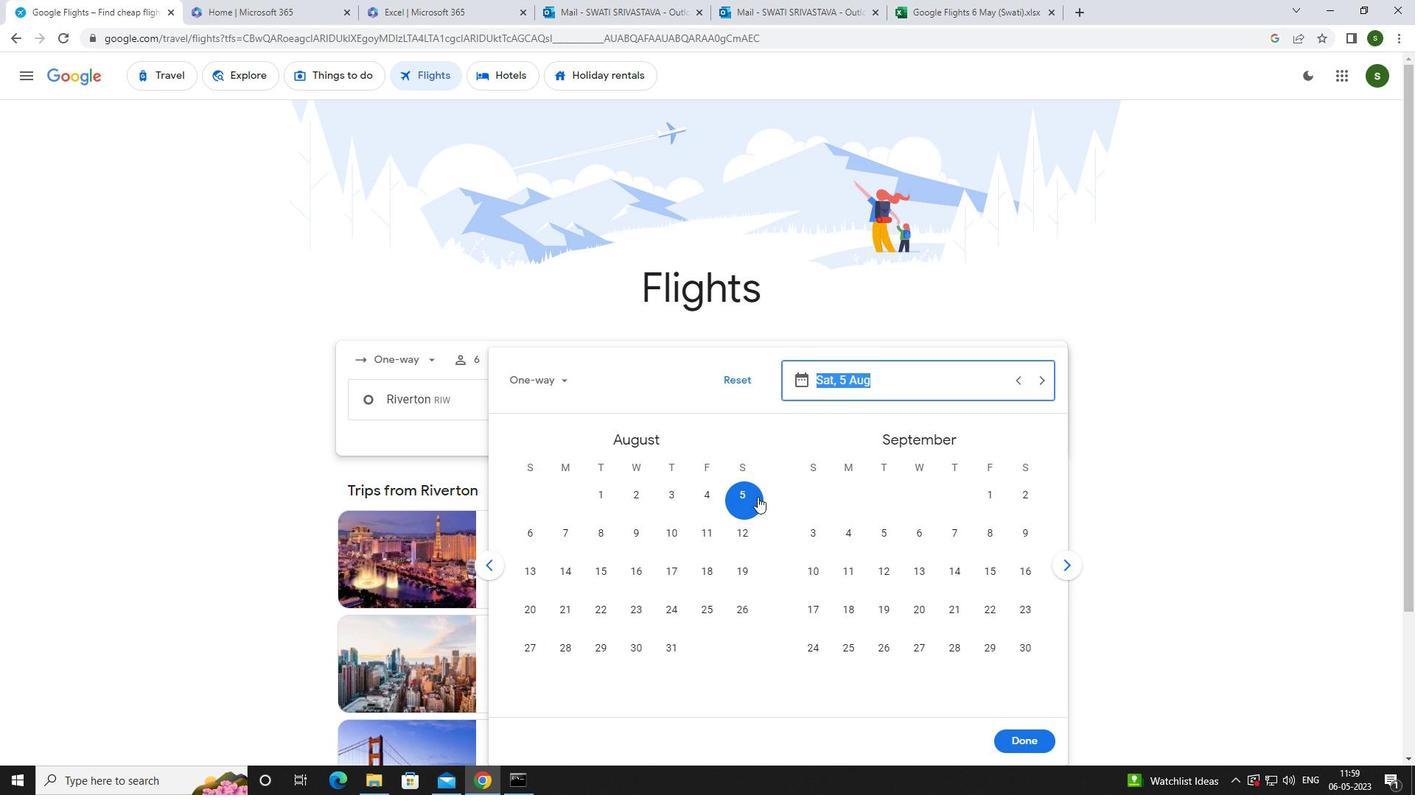 
Action: Mouse moved to (1028, 742)
Screenshot: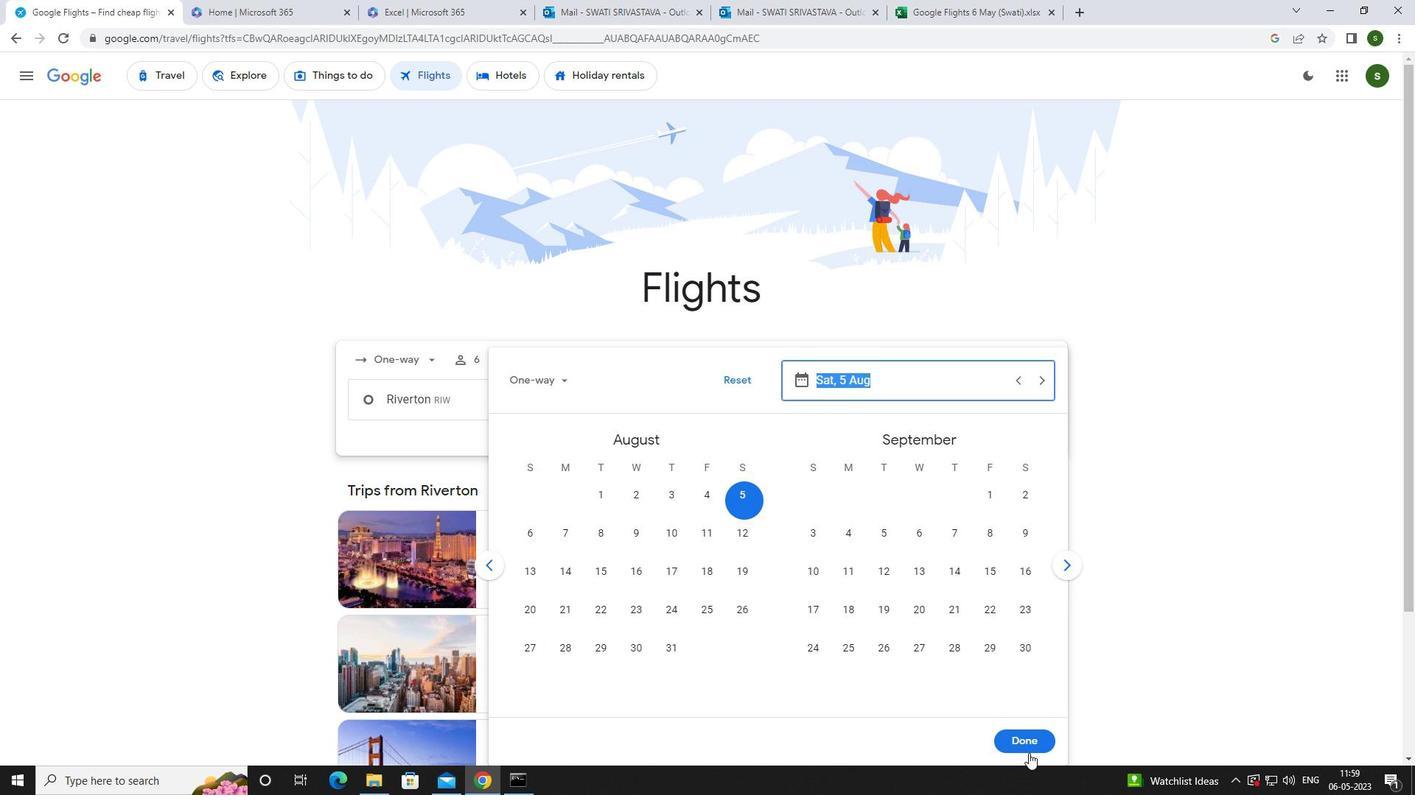 
Action: Mouse pressed left at (1028, 742)
Screenshot: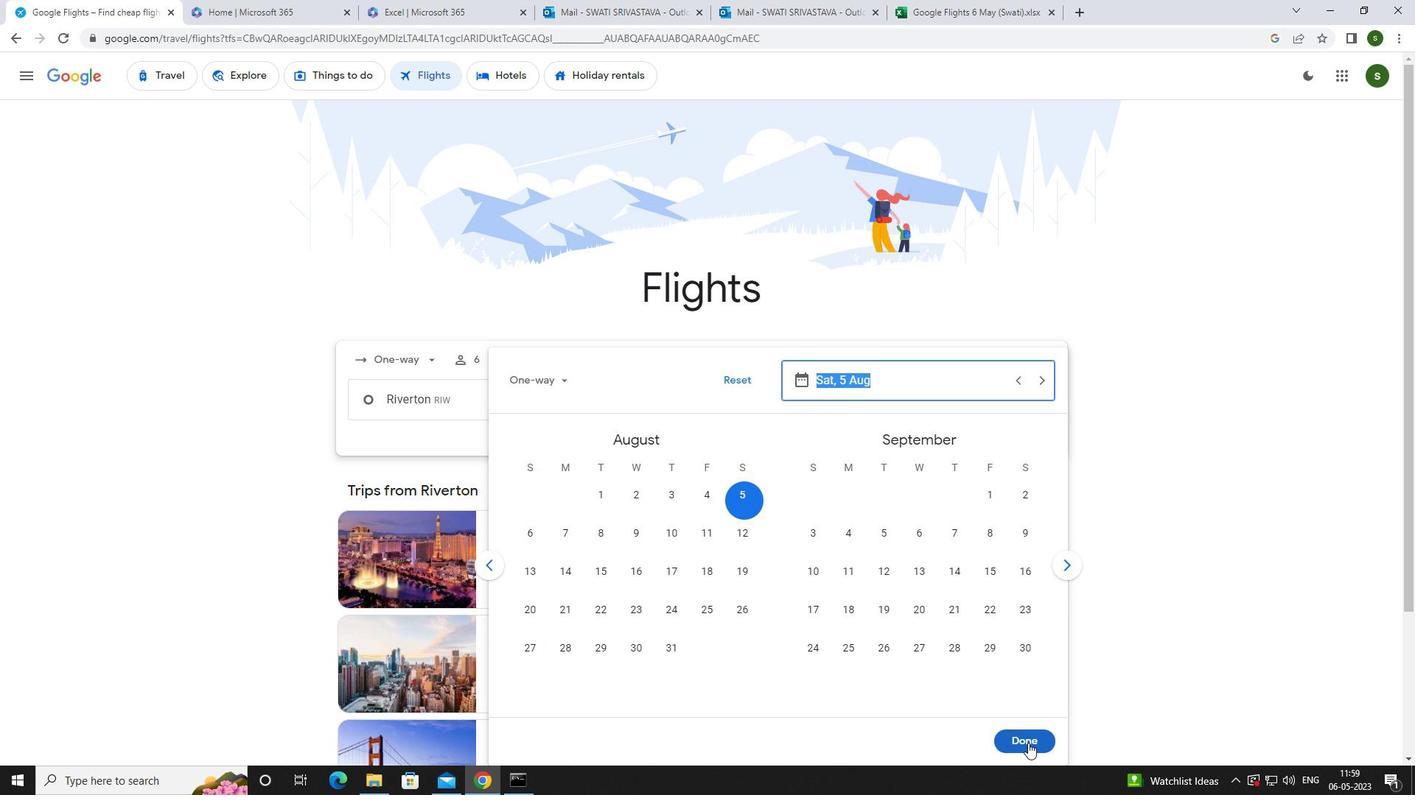 
Action: Mouse moved to (694, 451)
Screenshot: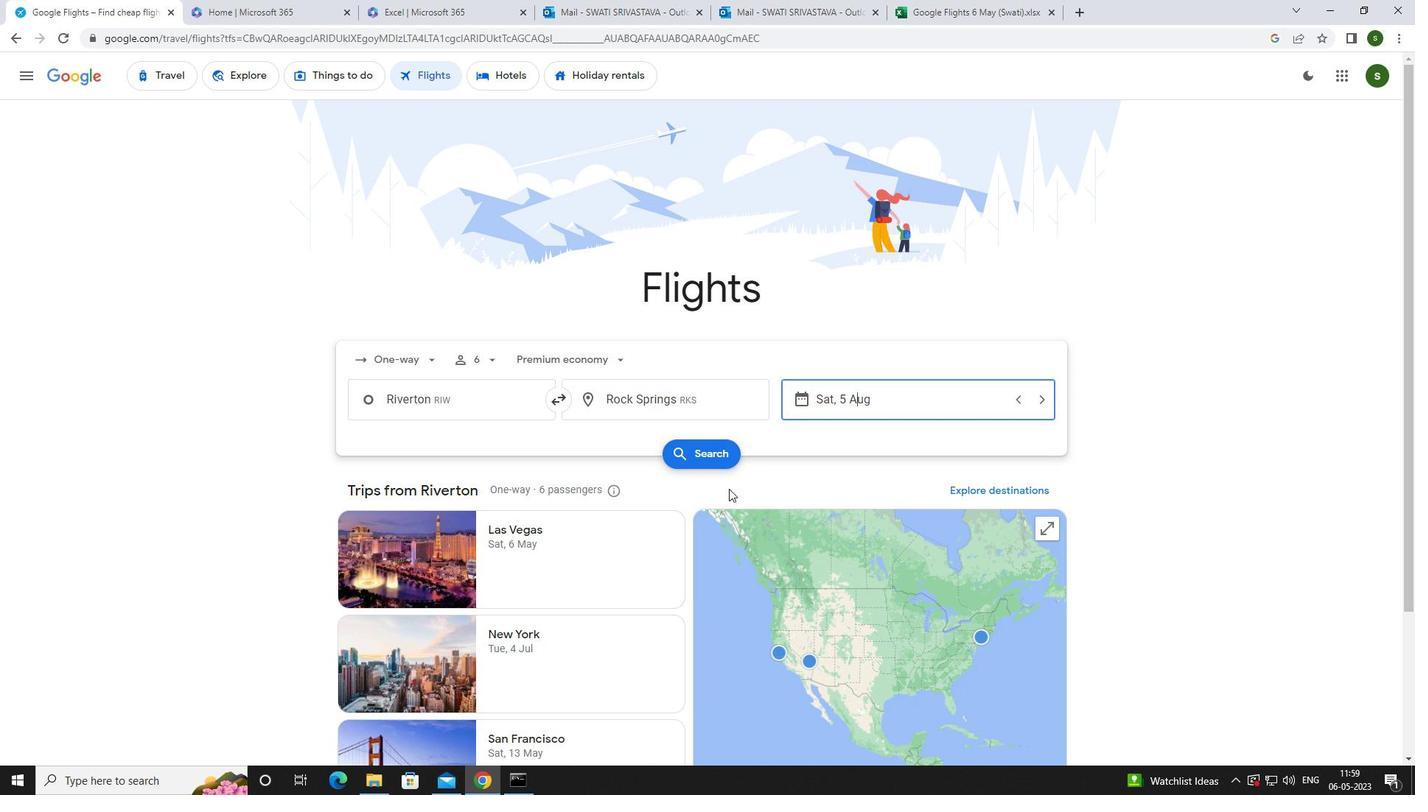 
Action: Mouse pressed left at (694, 451)
Screenshot: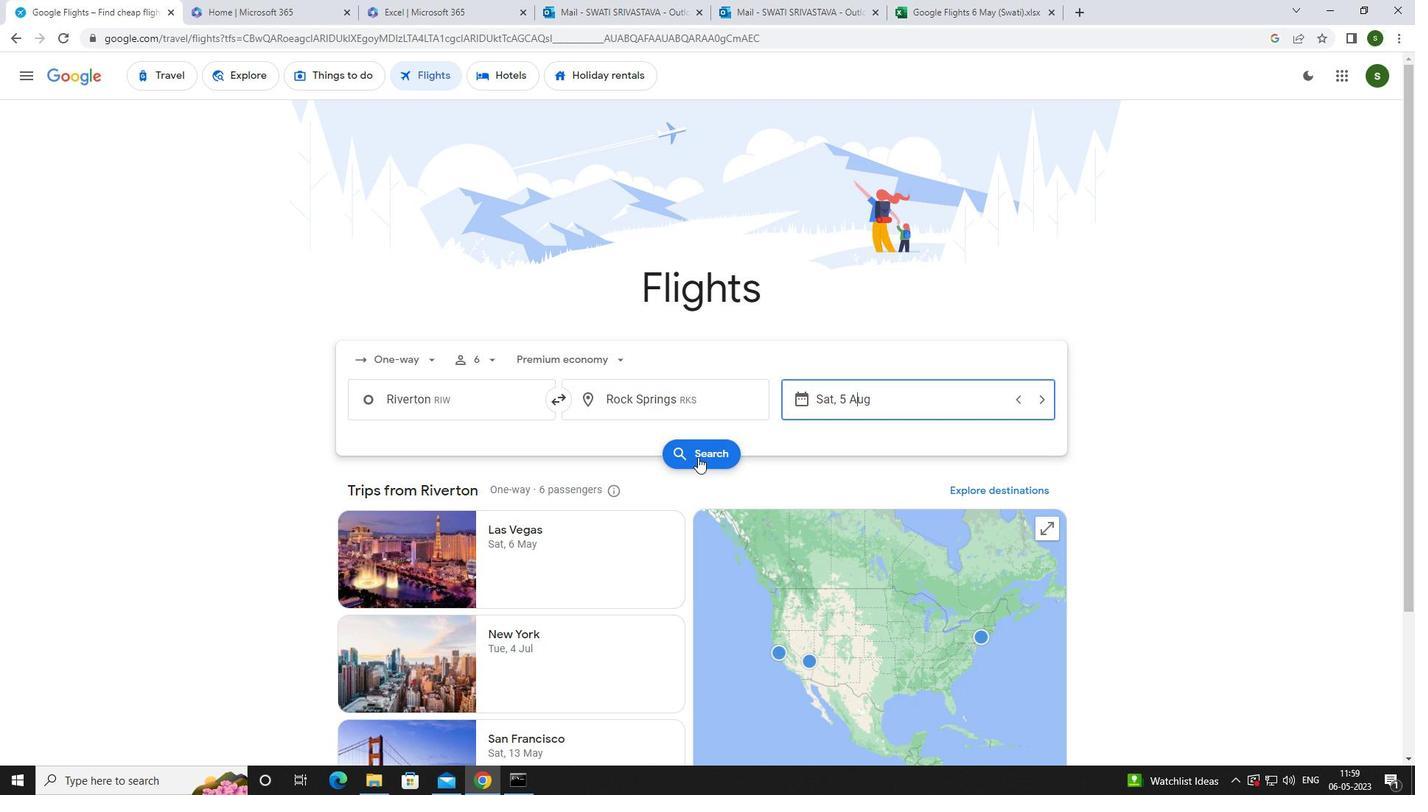 
Action: Mouse moved to (361, 212)
Screenshot: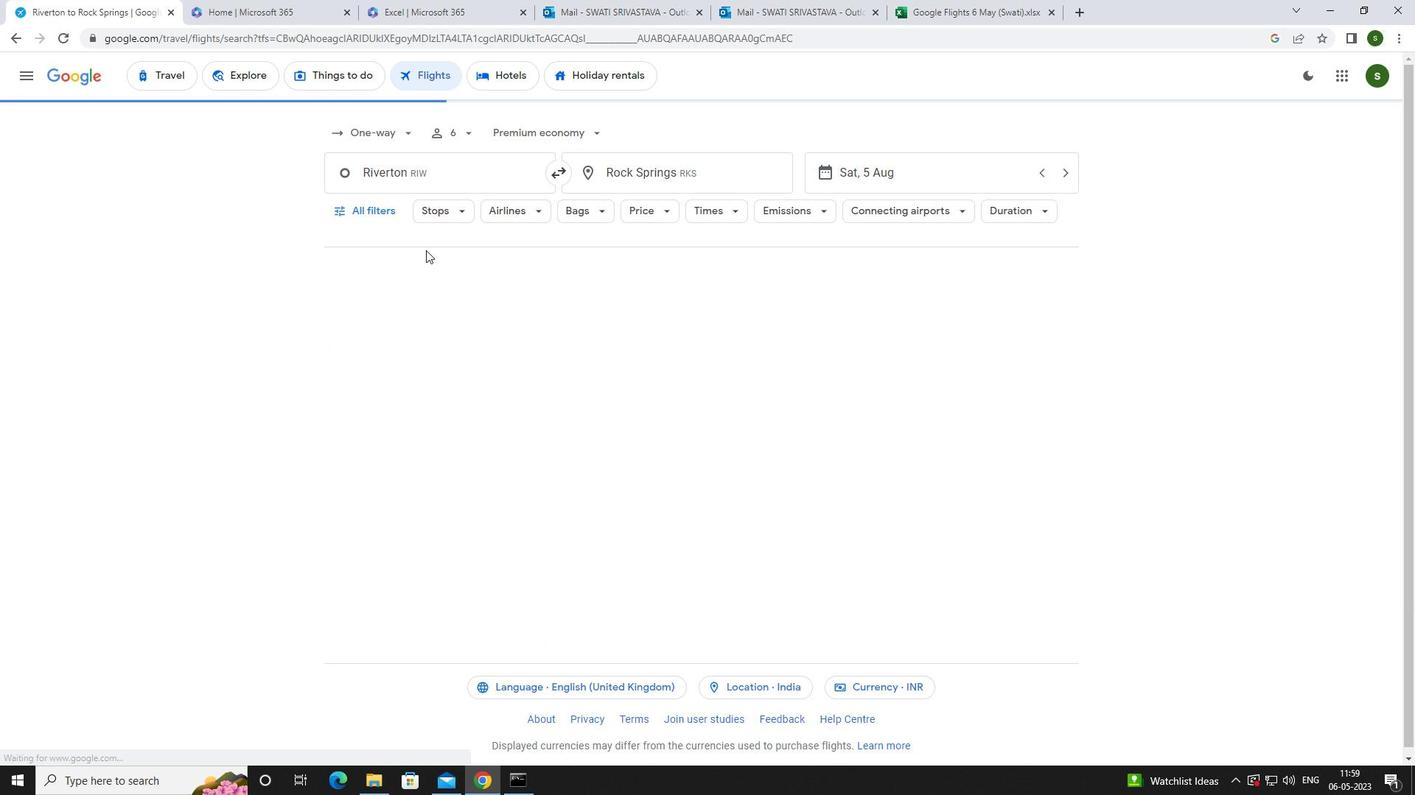 
Action: Mouse pressed left at (361, 212)
Screenshot: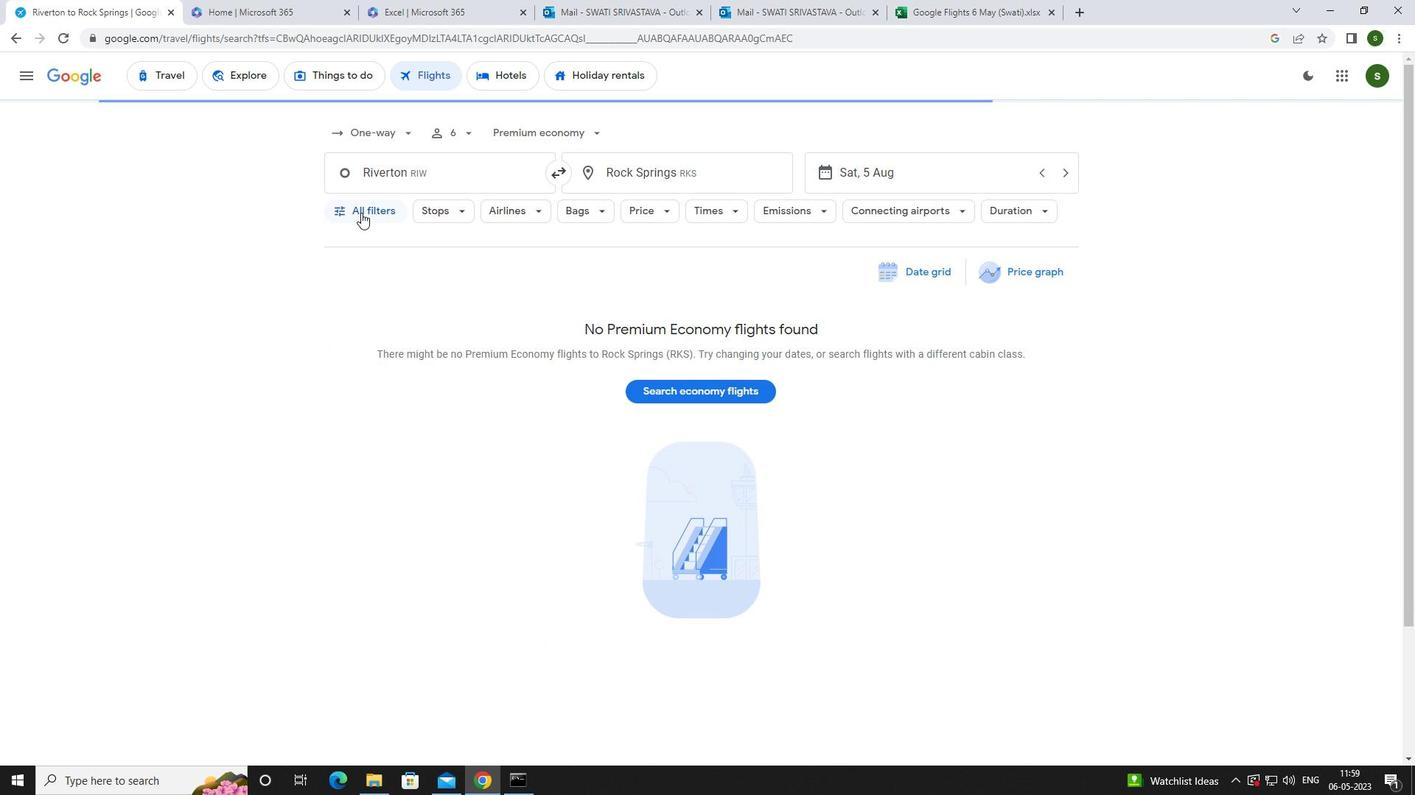 
Action: Mouse moved to (553, 528)
Screenshot: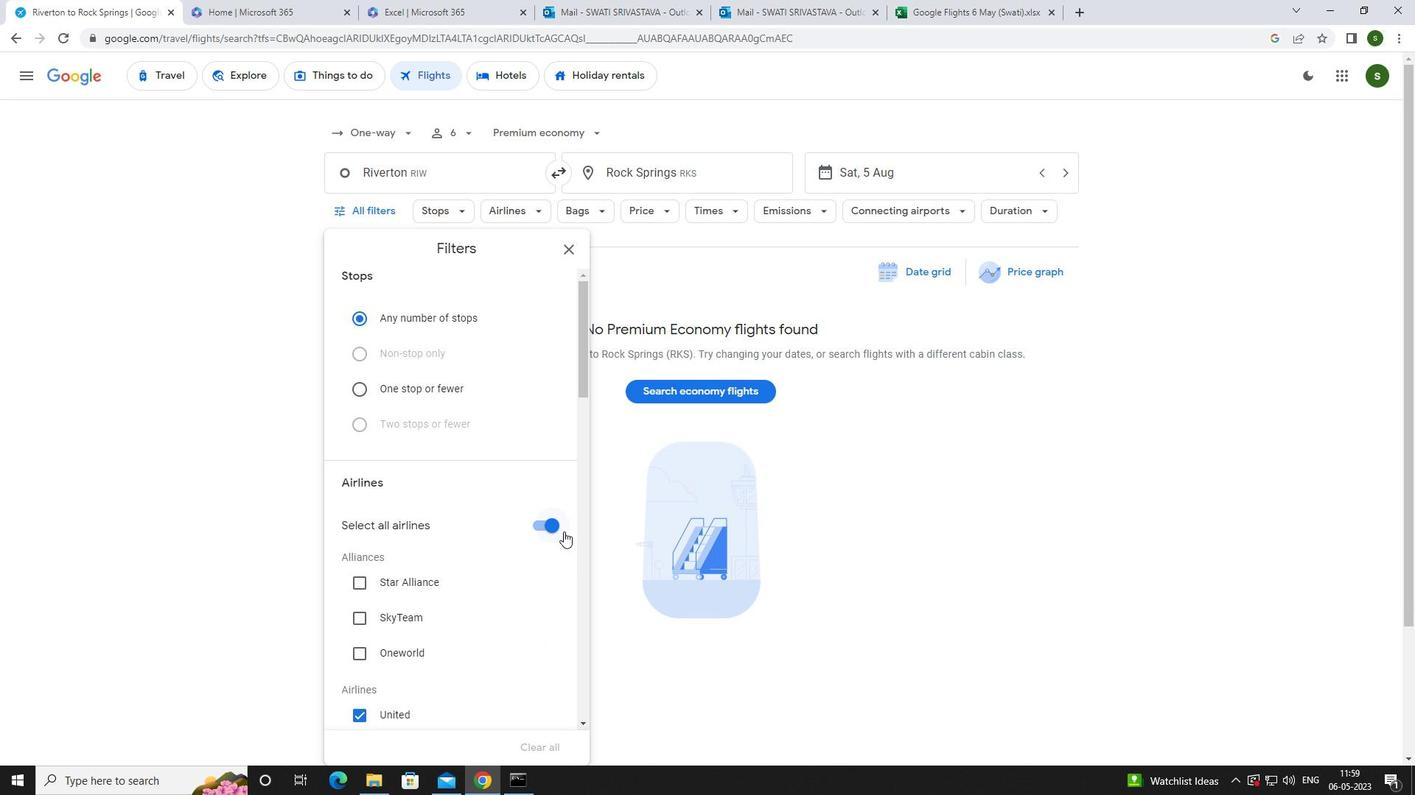 
Action: Mouse pressed left at (553, 528)
Screenshot: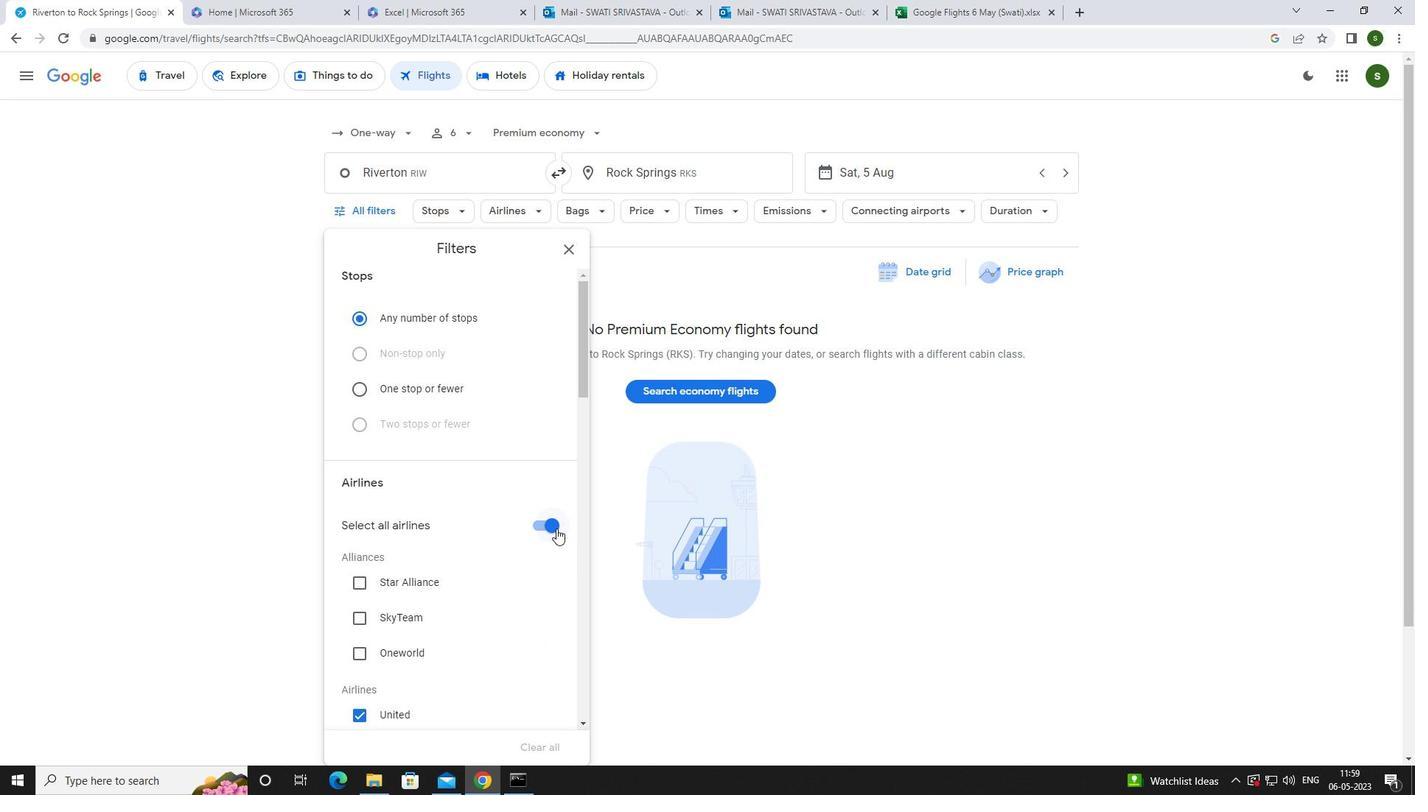 
Action: Mouse moved to (525, 496)
Screenshot: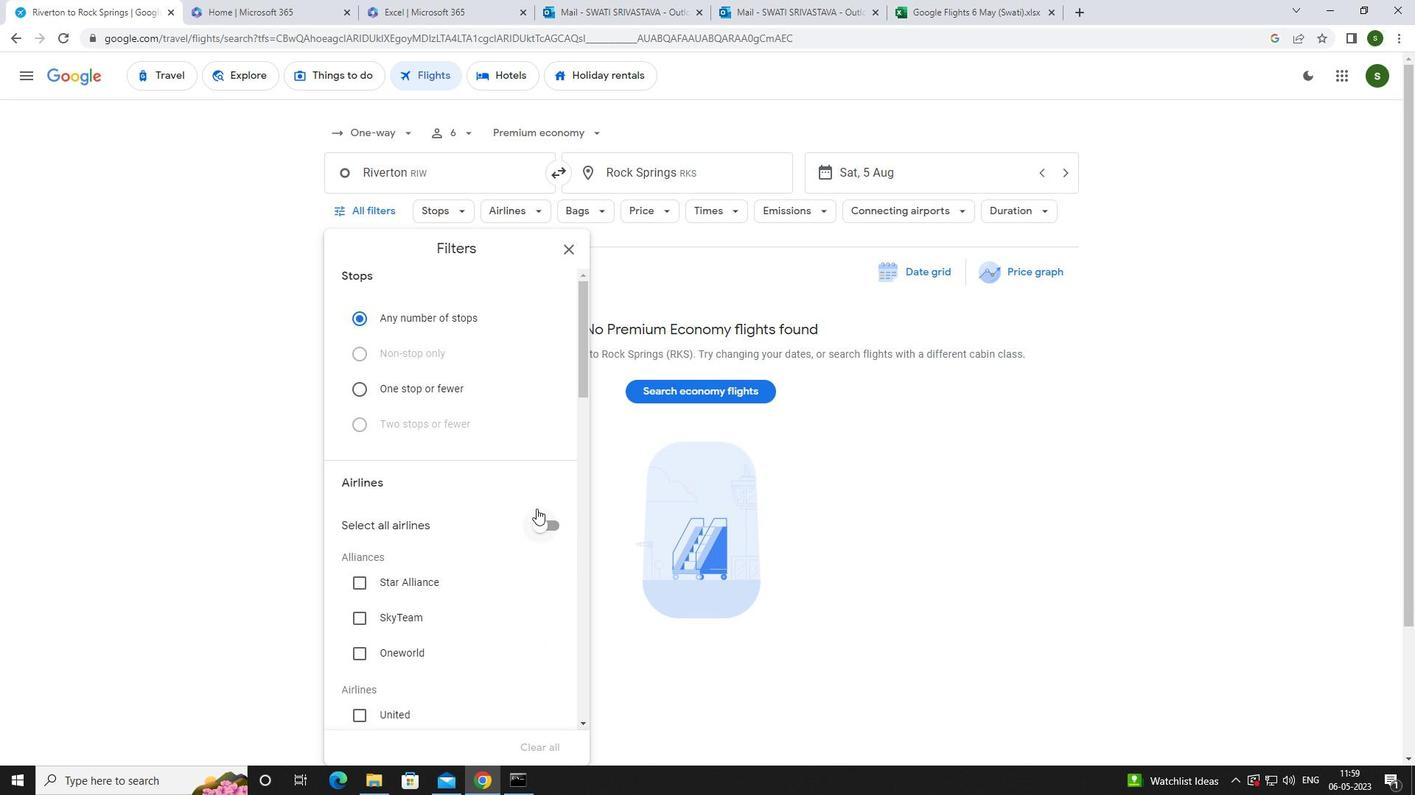 
Action: Mouse scrolled (525, 495) with delta (0, 0)
Screenshot: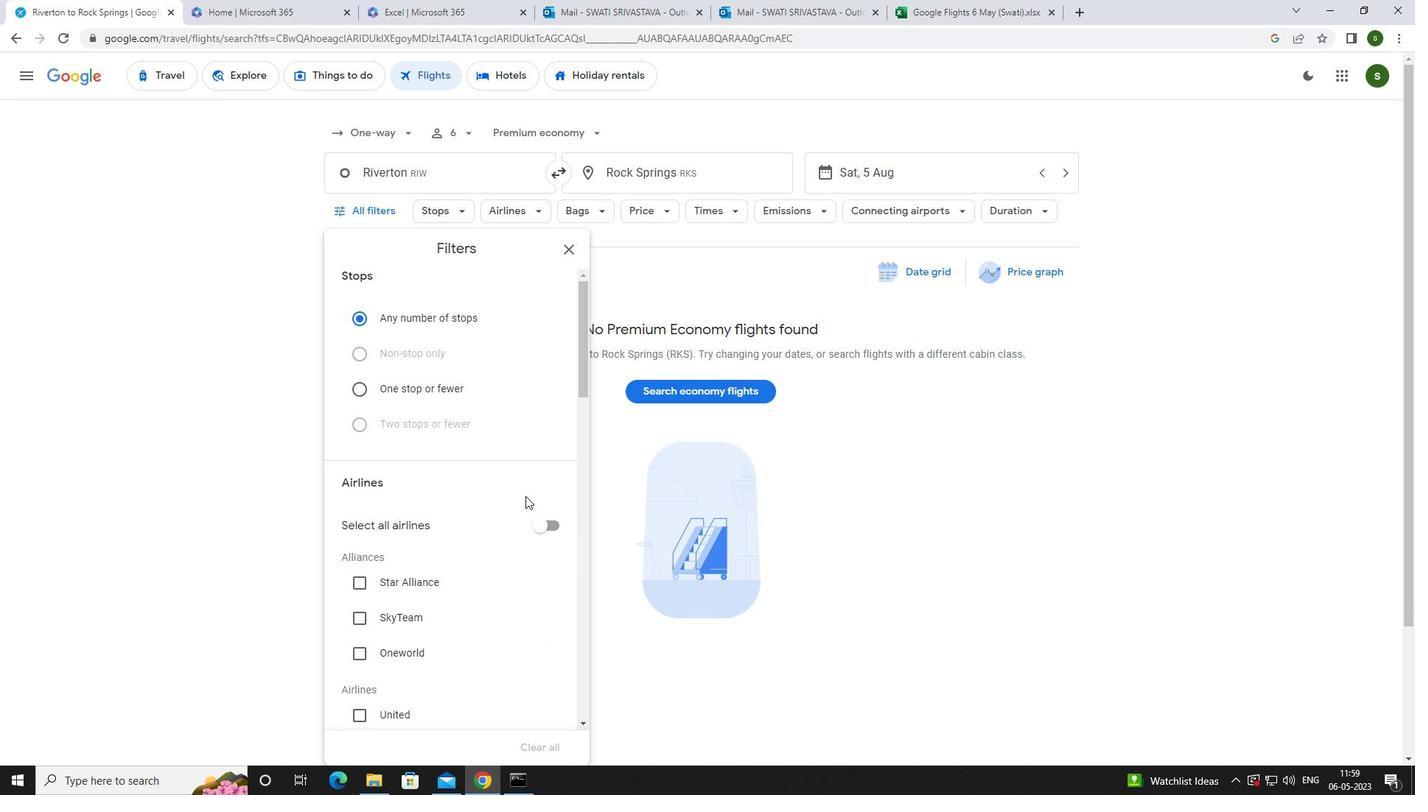 
Action: Mouse scrolled (525, 495) with delta (0, 0)
Screenshot: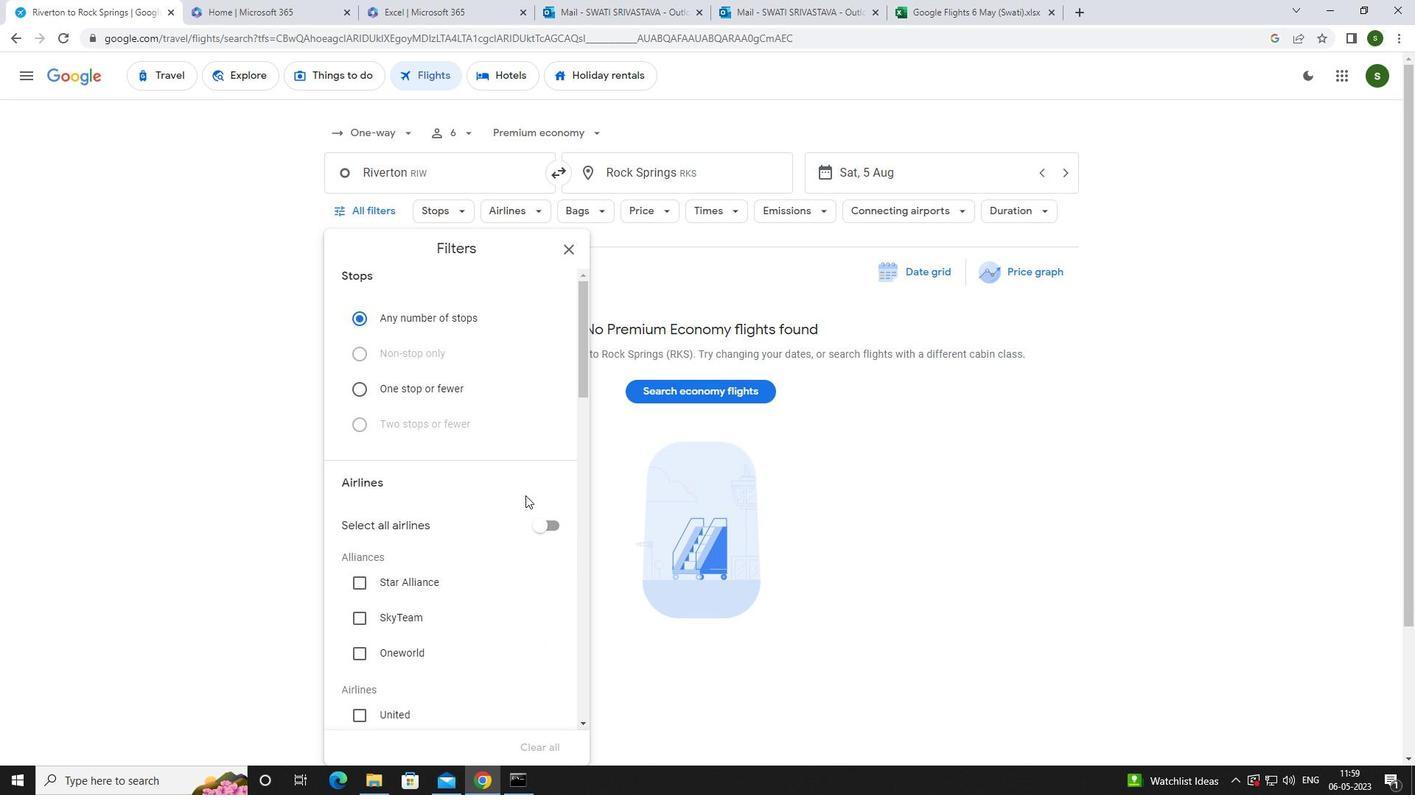 
Action: Mouse scrolled (525, 495) with delta (0, 0)
Screenshot: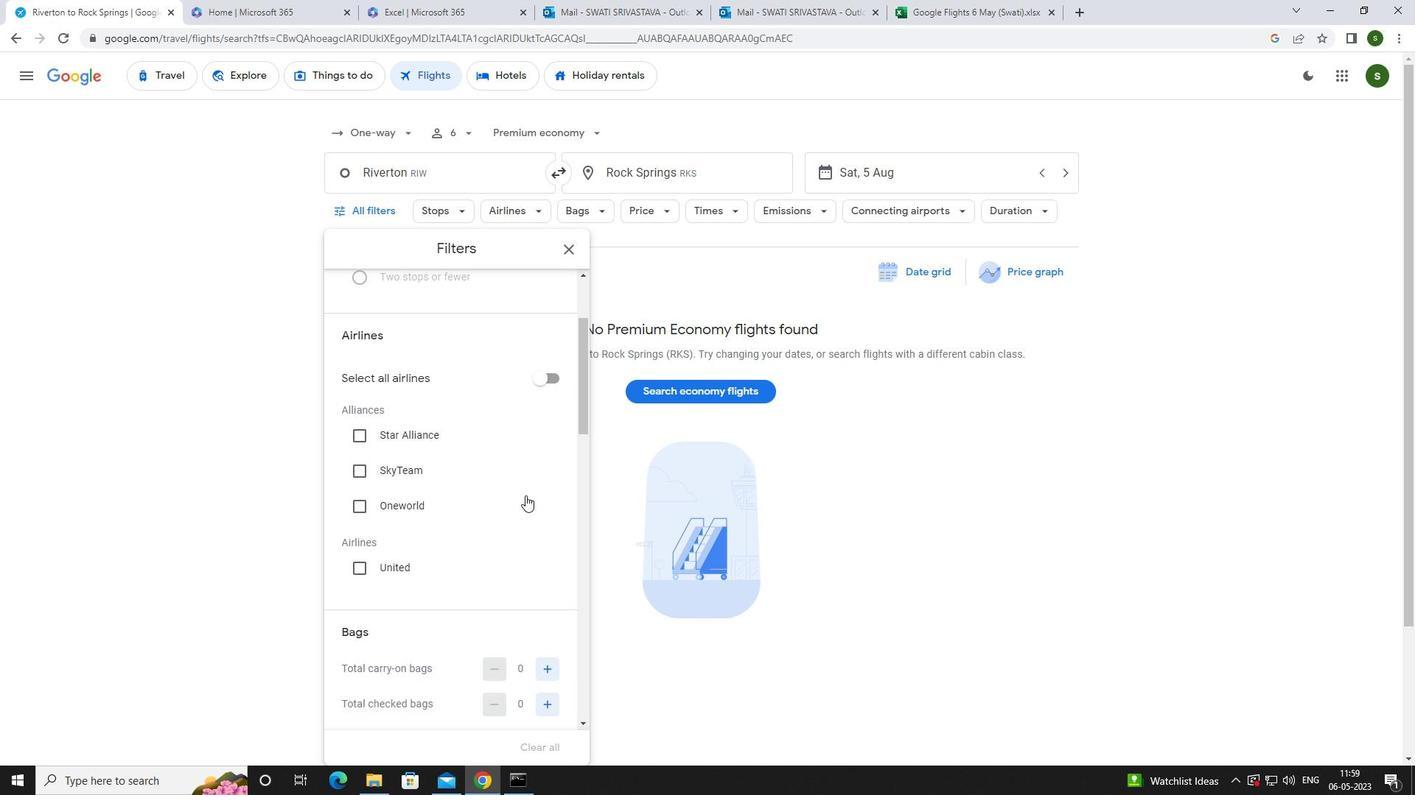 
Action: Mouse scrolled (525, 495) with delta (0, 0)
Screenshot: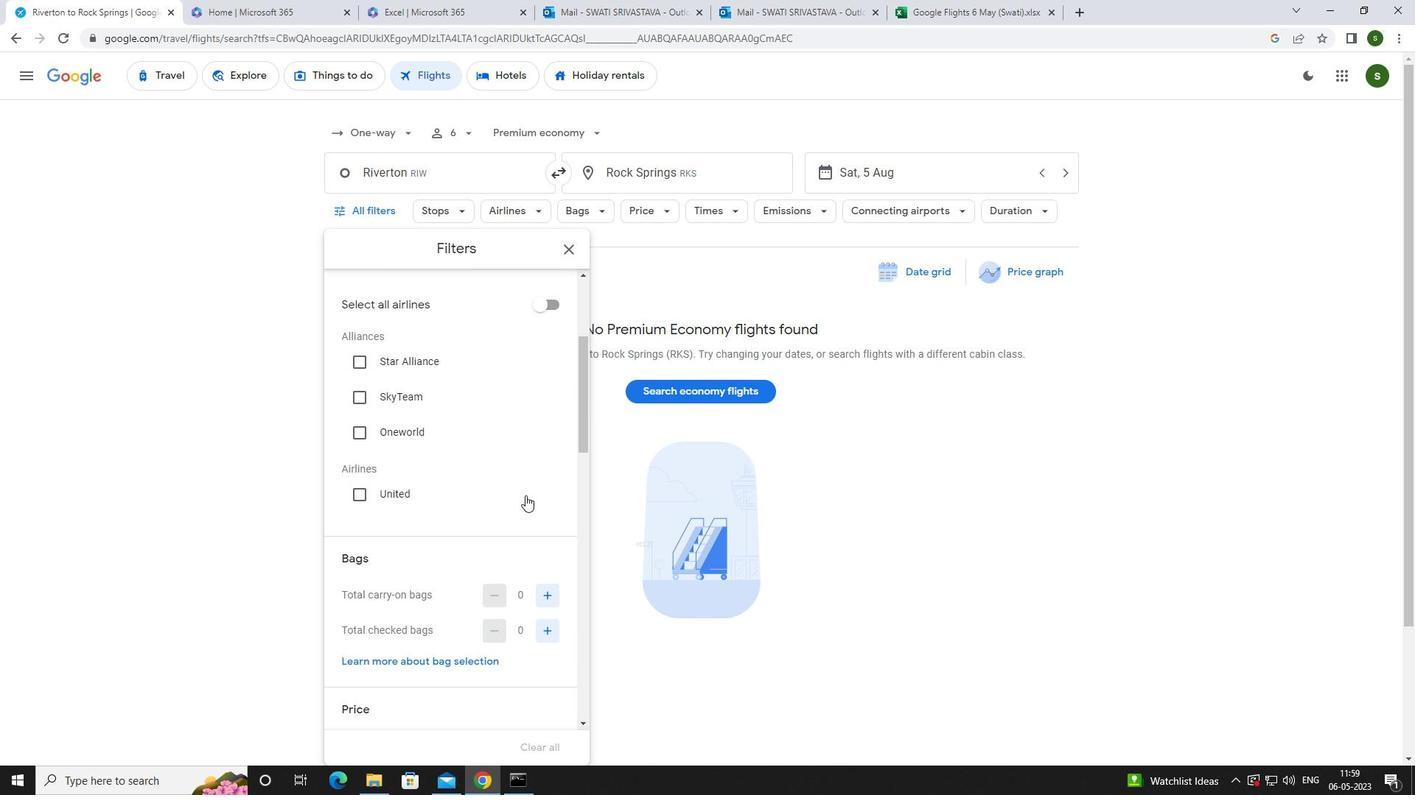 
Action: Mouse scrolled (525, 495) with delta (0, 0)
Screenshot: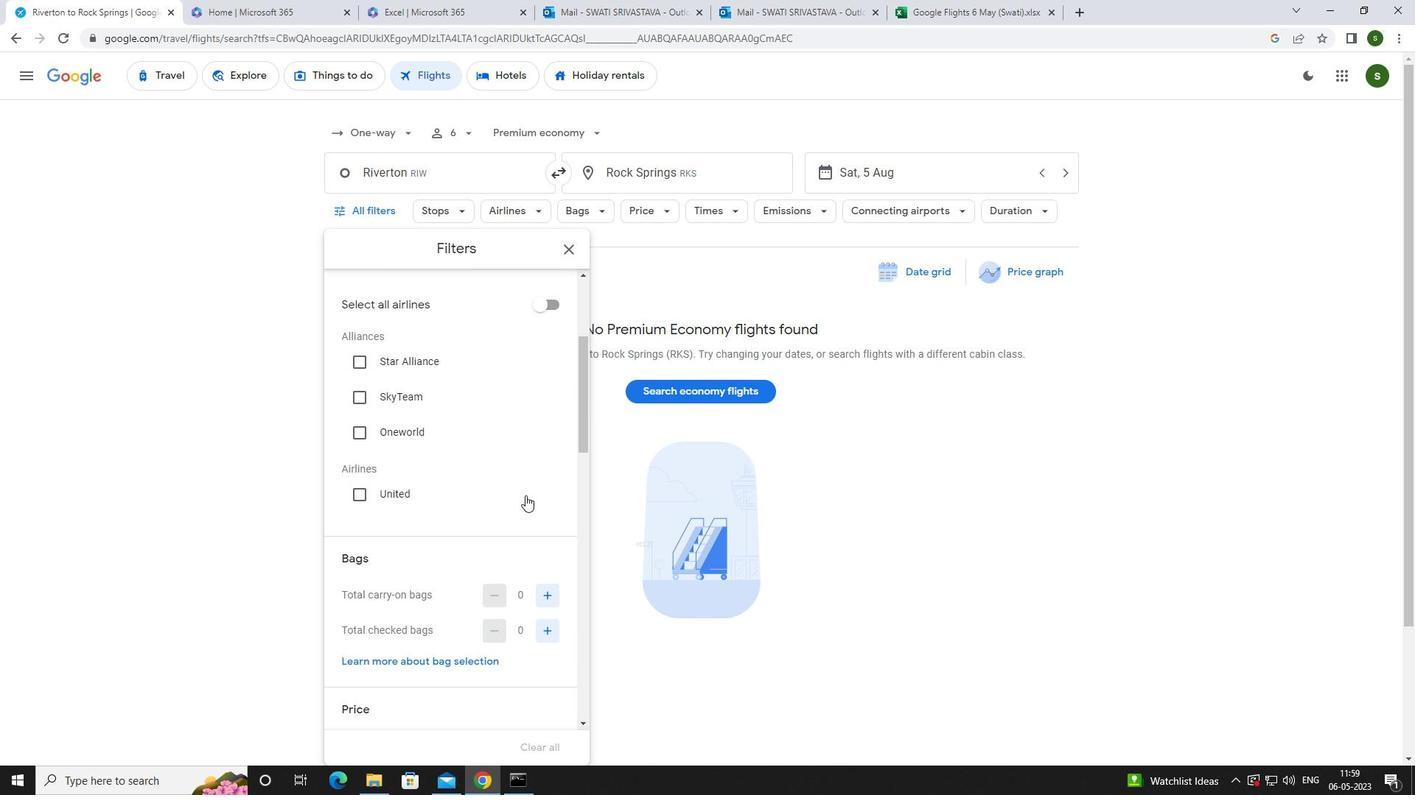 
Action: Mouse moved to (547, 484)
Screenshot: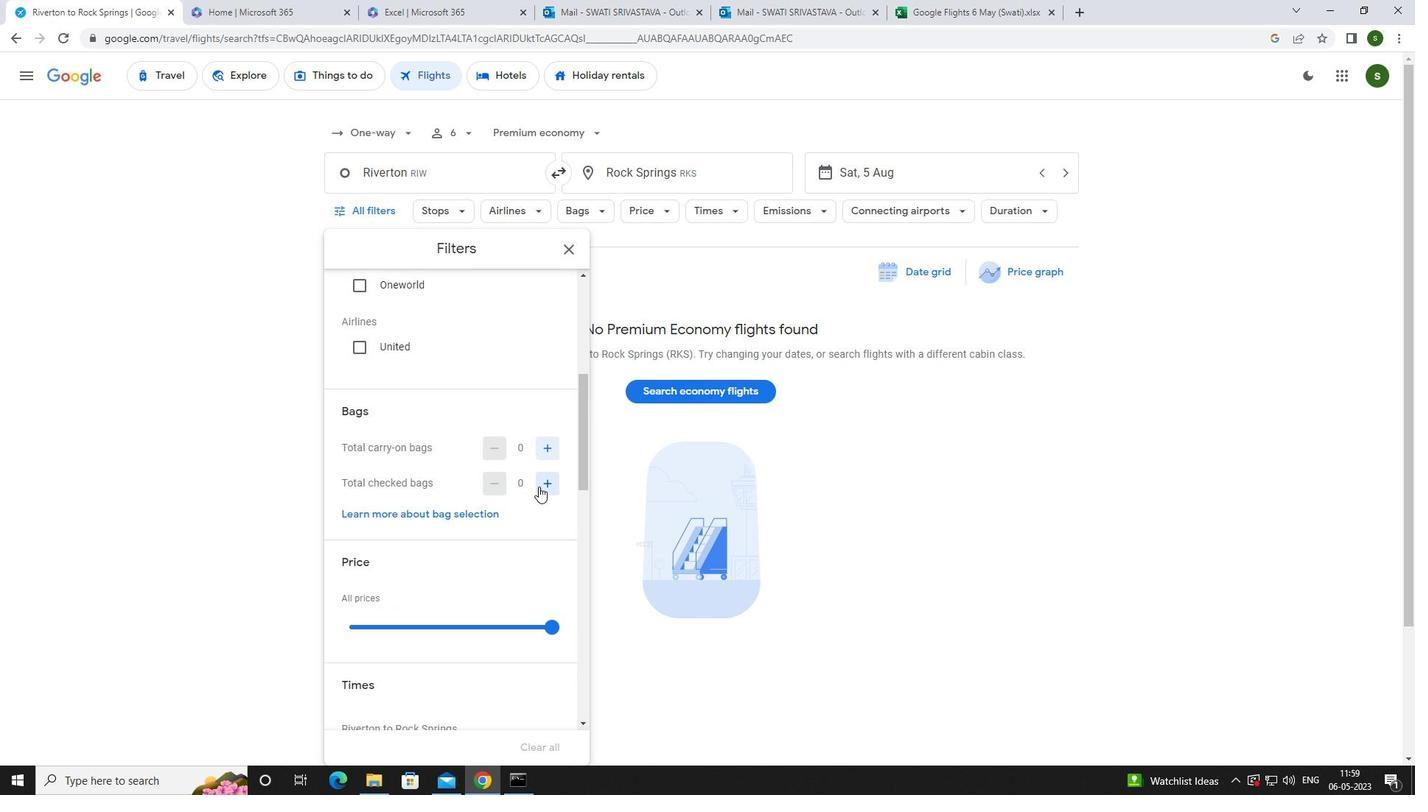 
Action: Mouse pressed left at (547, 484)
Screenshot: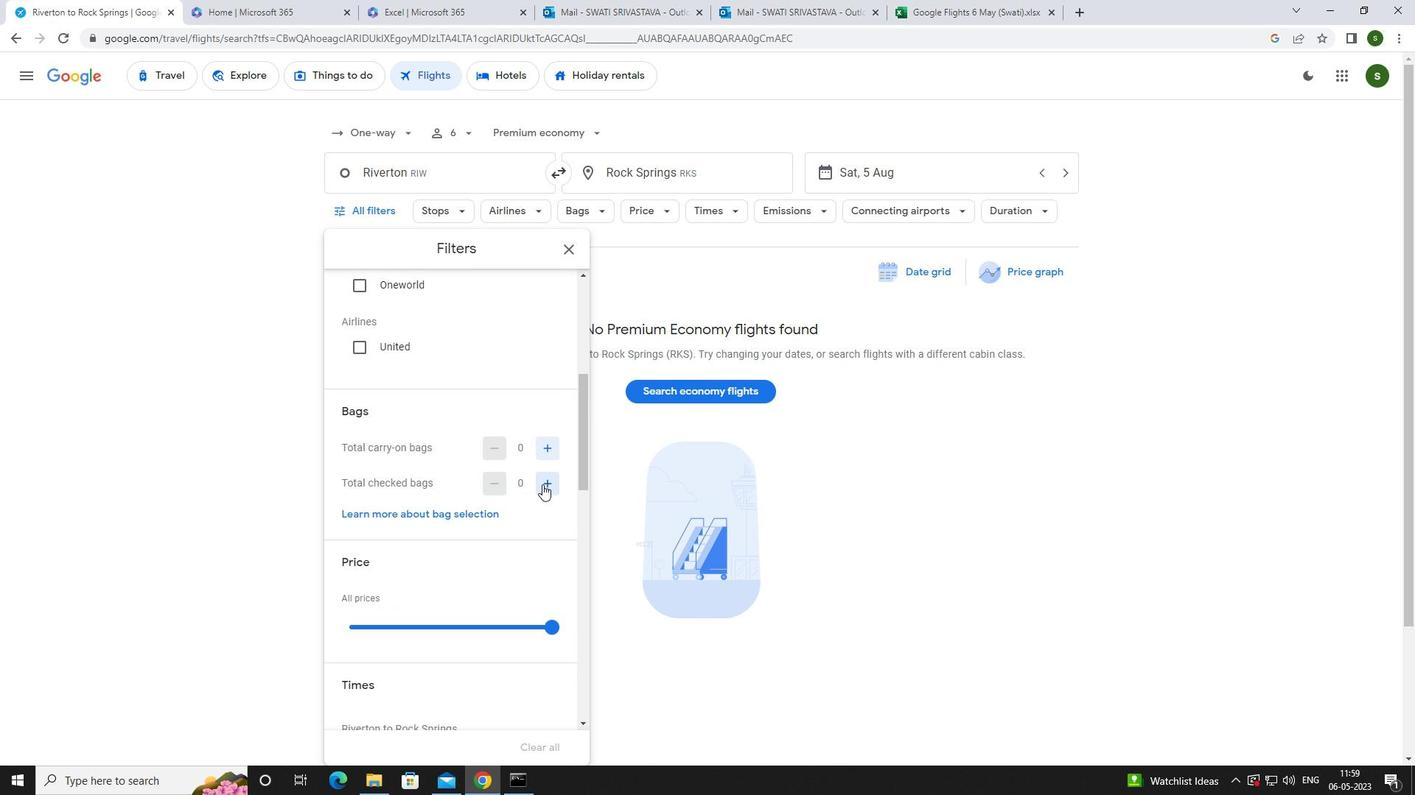 
Action: Mouse scrolled (547, 483) with delta (0, 0)
Screenshot: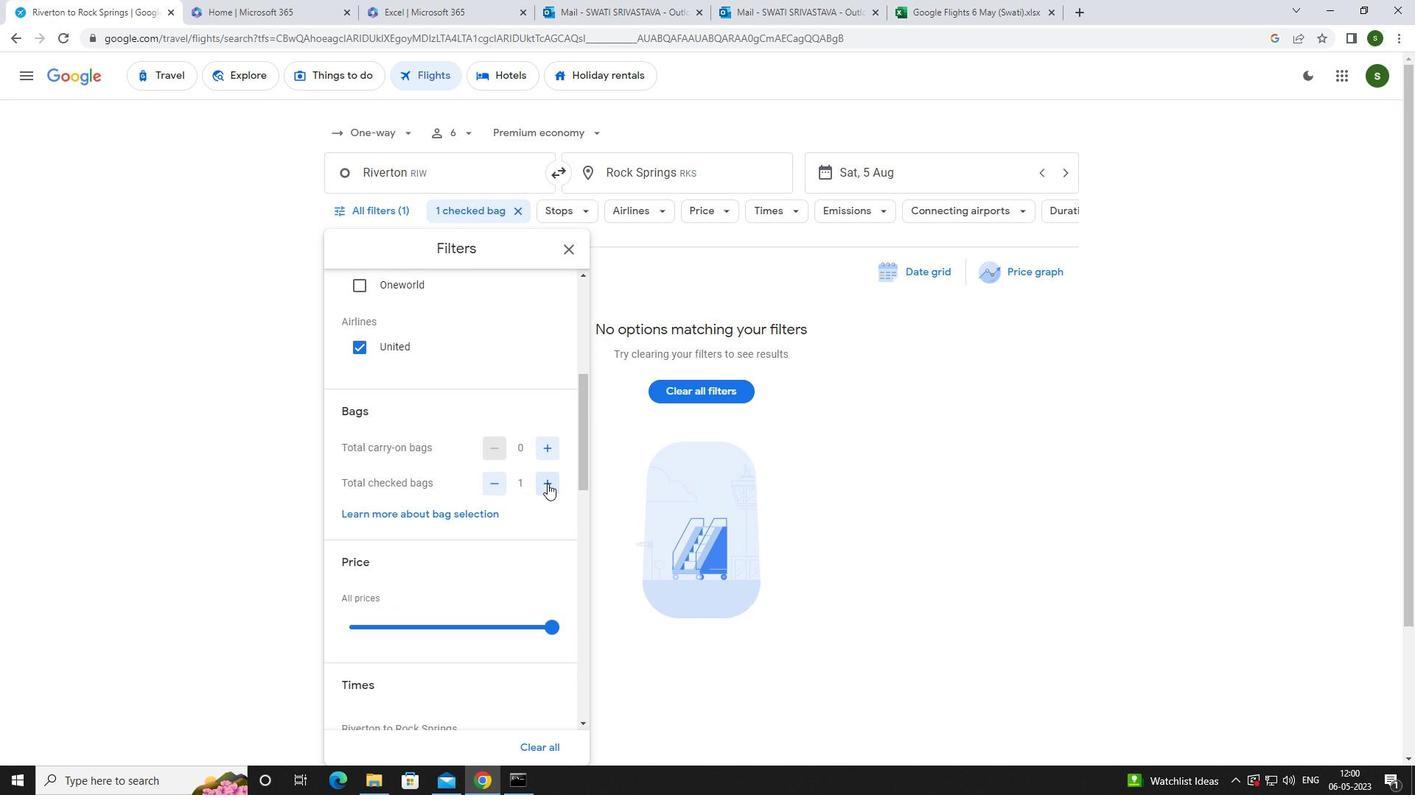 
Action: Mouse scrolled (547, 483) with delta (0, 0)
Screenshot: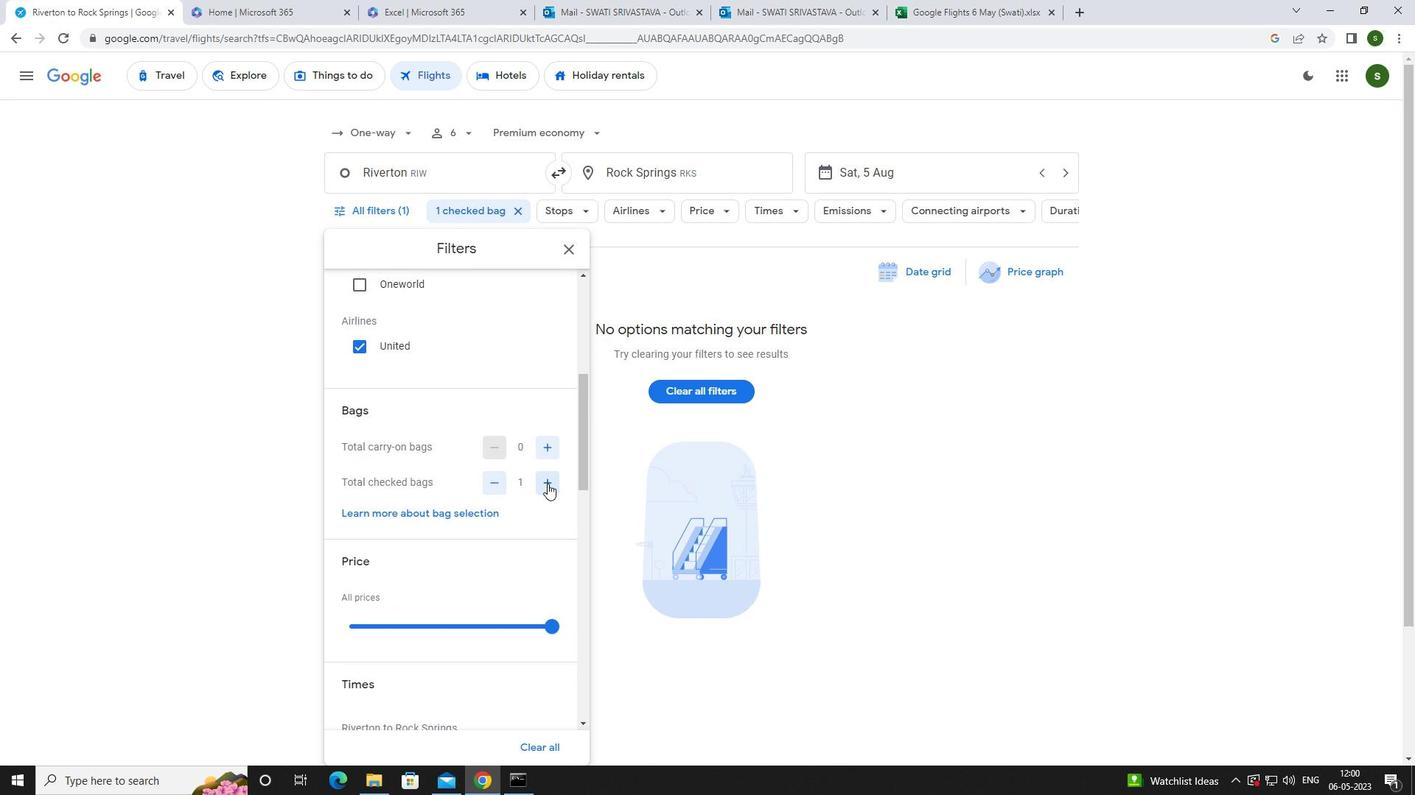 
Action: Mouse moved to (547, 476)
Screenshot: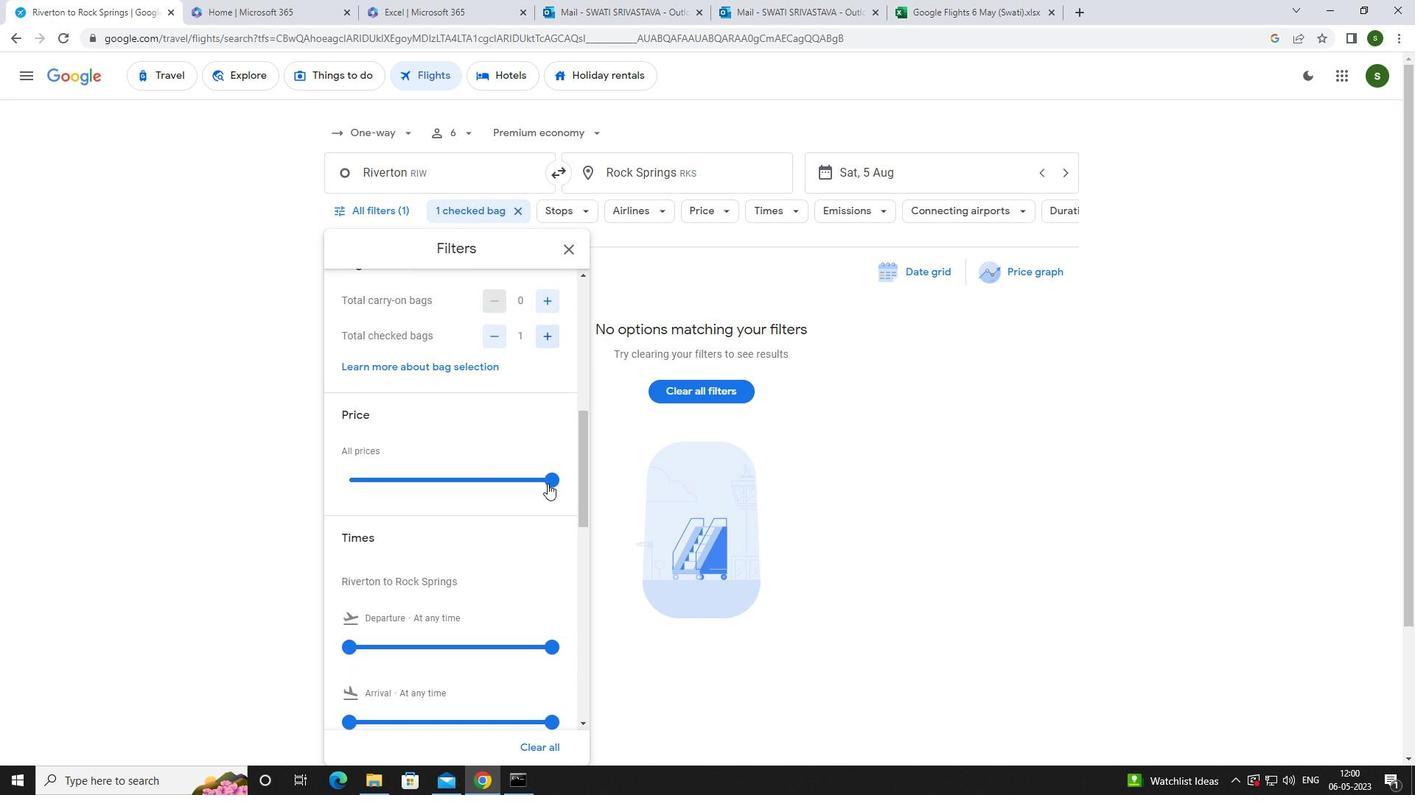 
Action: Mouse pressed left at (547, 476)
Screenshot: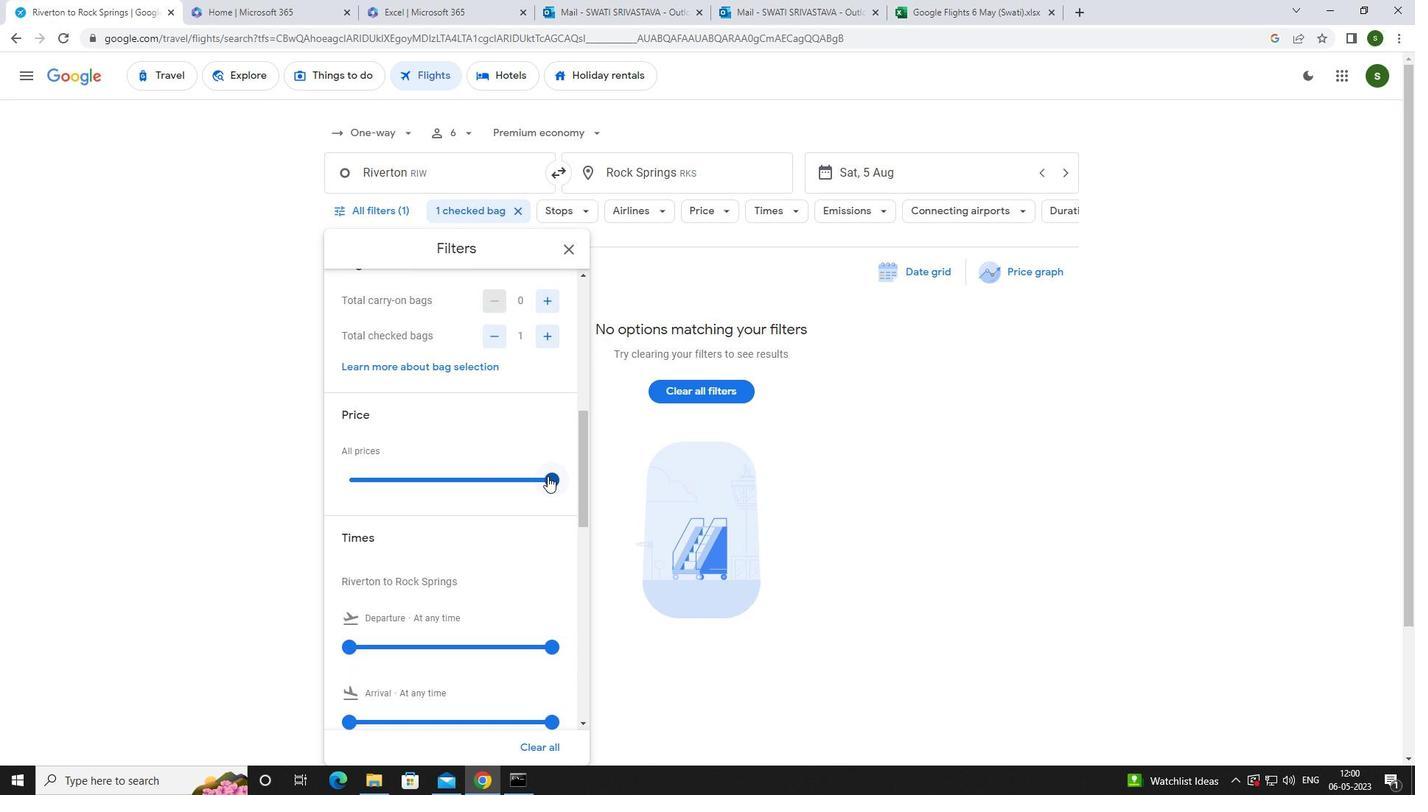 
Action: Mouse scrolled (547, 475) with delta (0, 0)
Screenshot: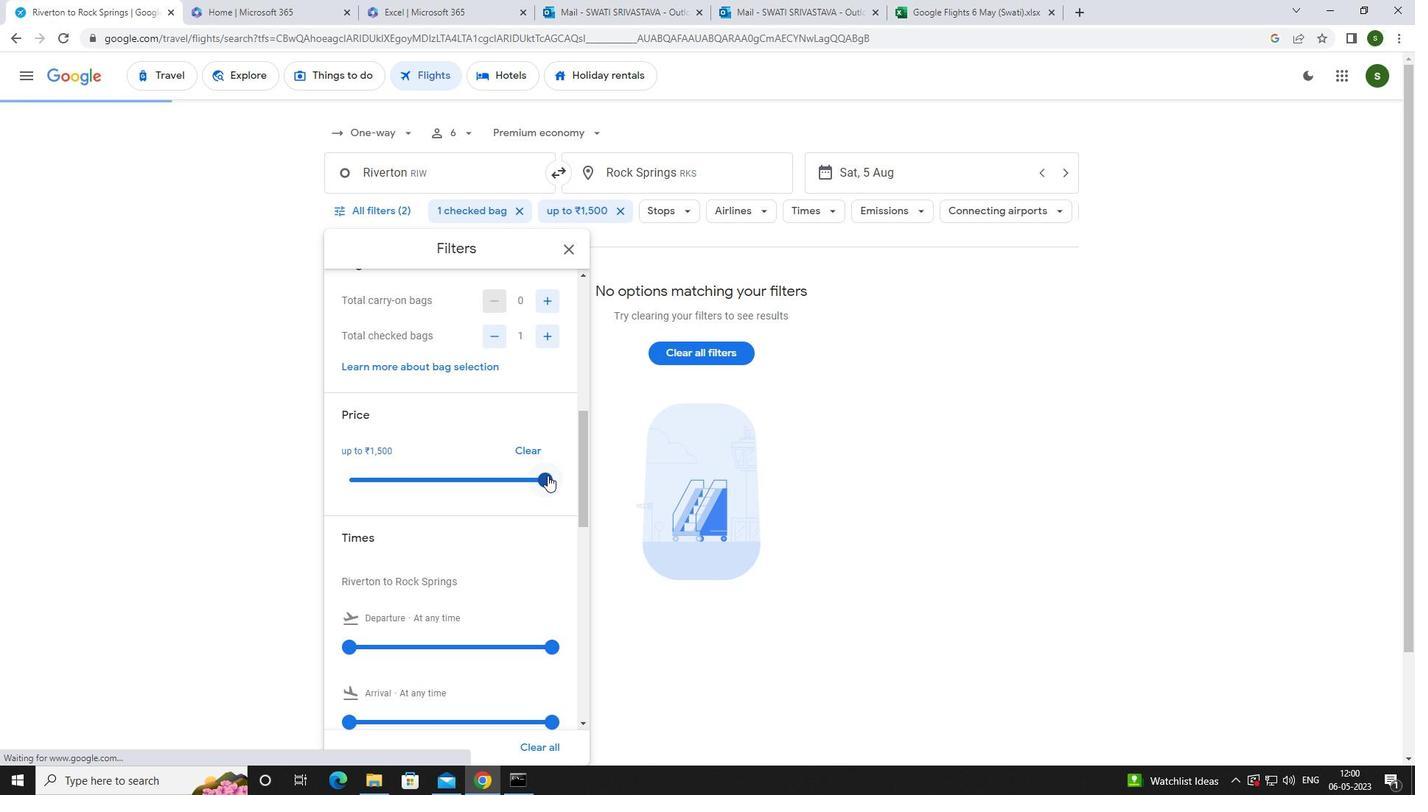 
Action: Mouse scrolled (547, 475) with delta (0, 0)
Screenshot: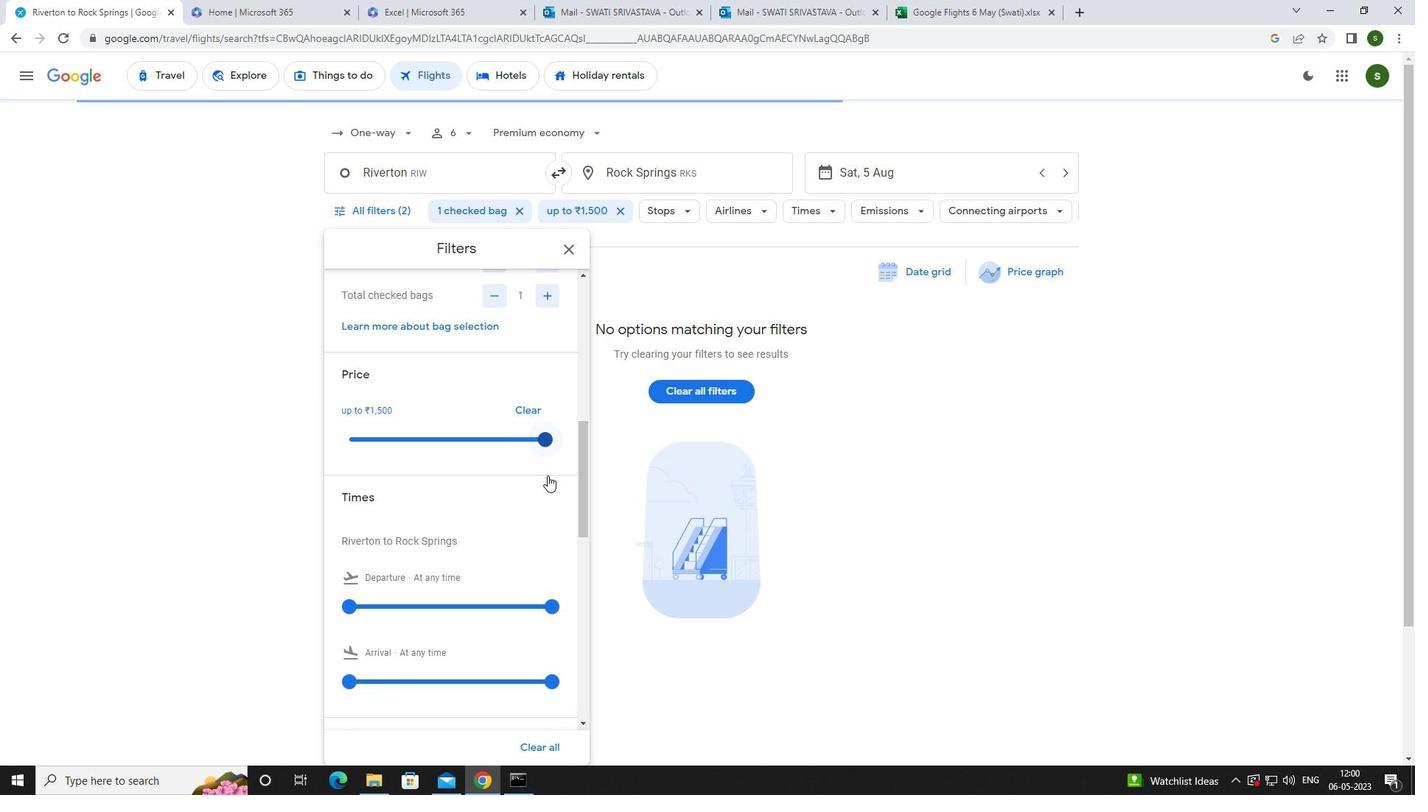 
Action: Mouse moved to (344, 499)
Screenshot: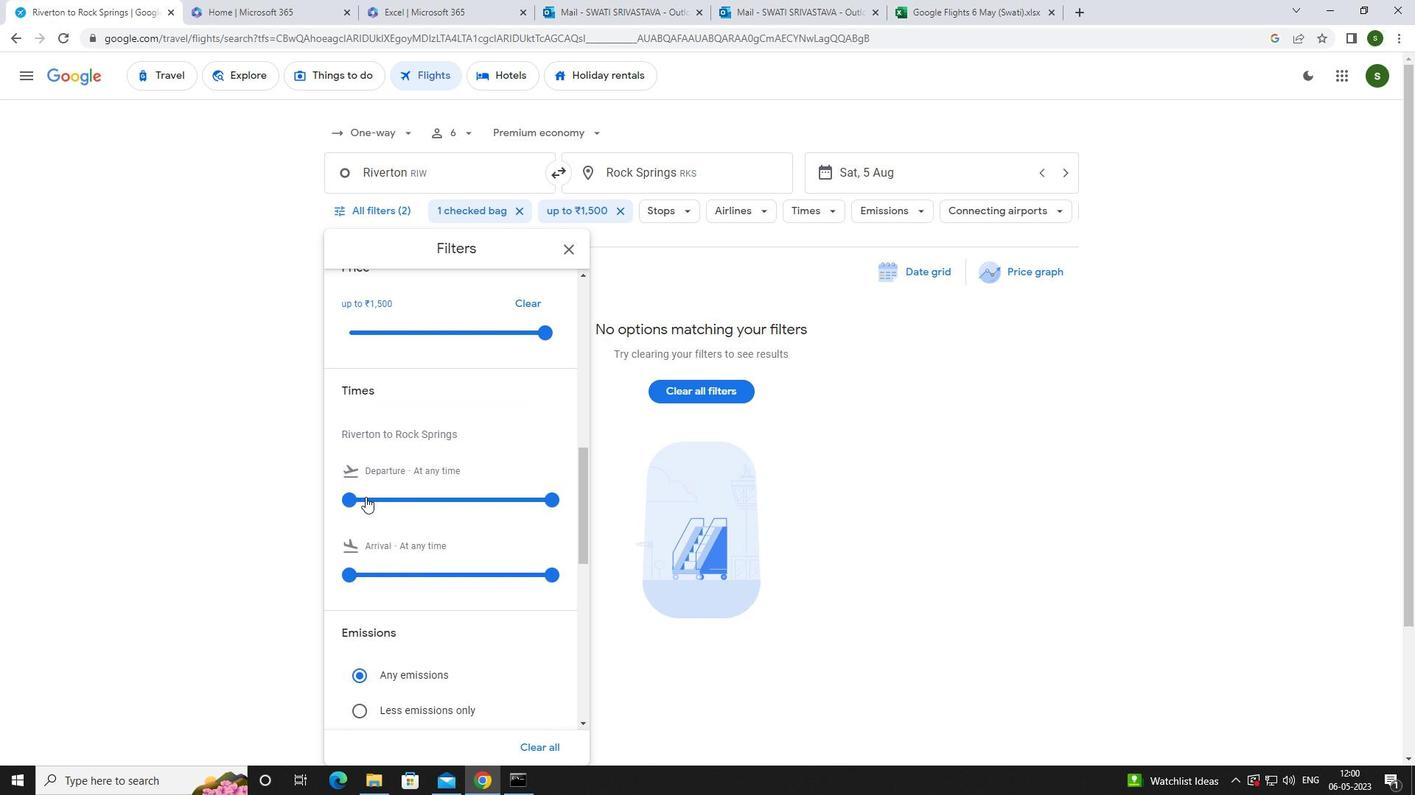 
Action: Mouse pressed left at (344, 499)
Screenshot: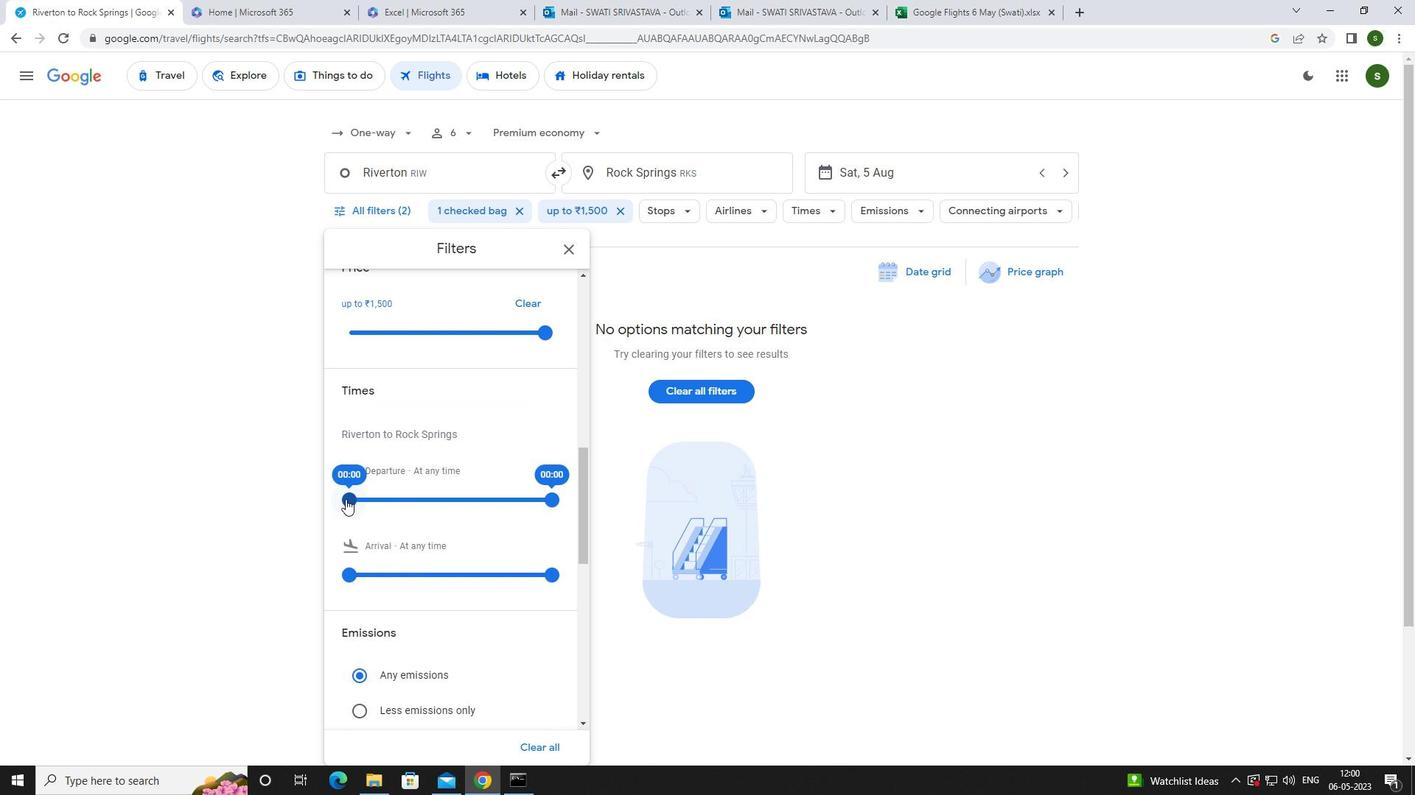 
Action: Mouse moved to (261, 480)
Screenshot: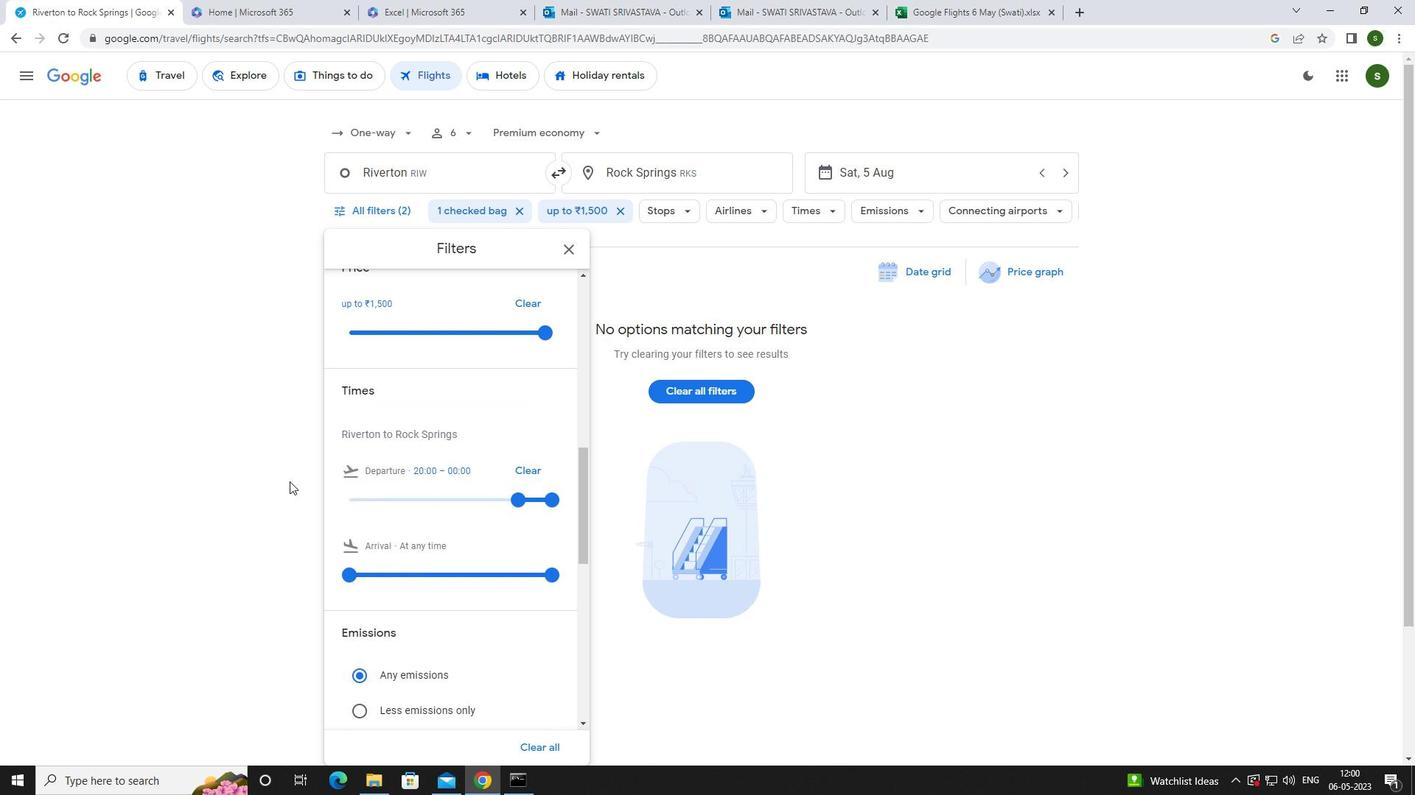 
Action: Mouse pressed left at (261, 480)
Screenshot: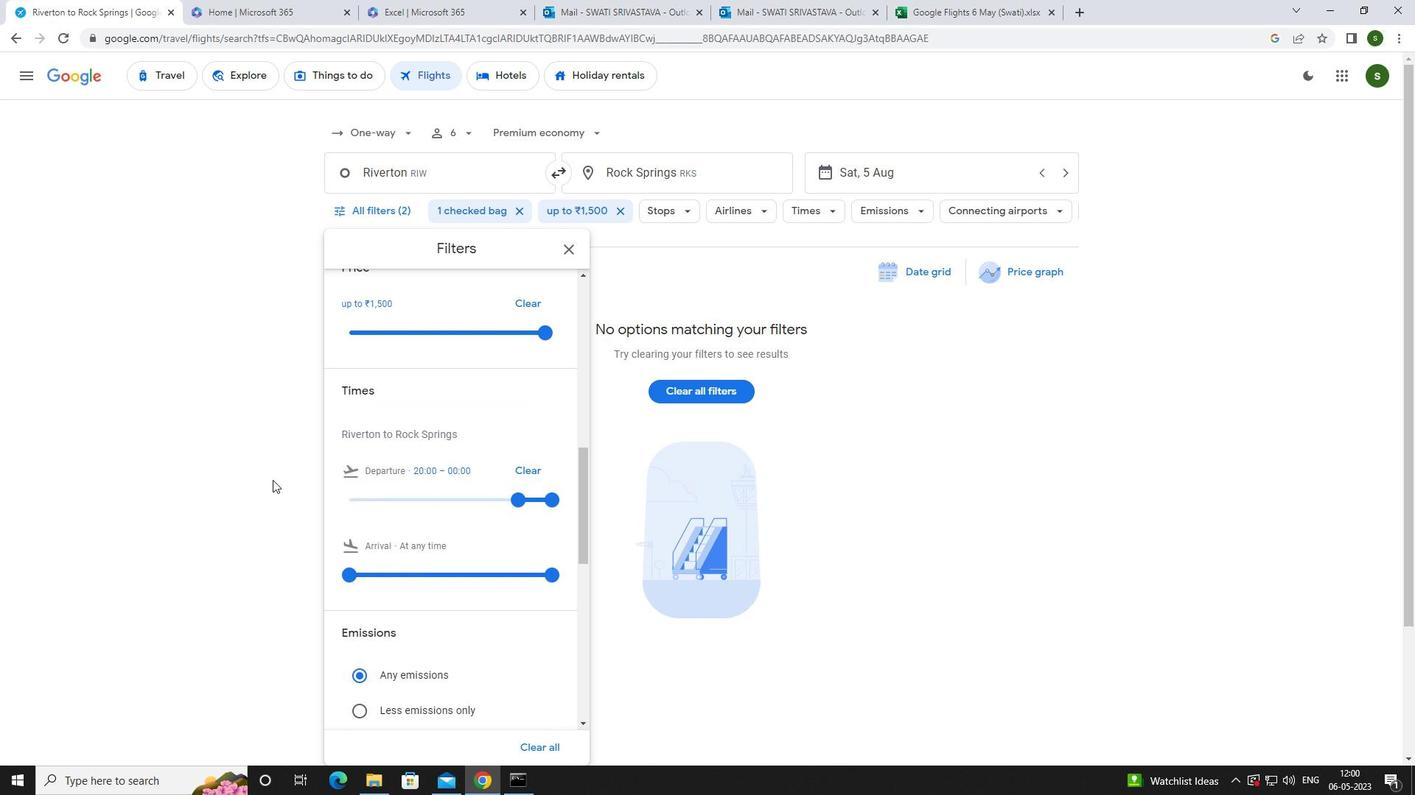 
